 Task: Find connections with filter location Pār Naogaon with filter topic #Saleswith filter profile language English with filter current company Crescendo Global  with filter school BML Munjal University with filter industry IT System Design Services with filter service category Homeowners Insurance with filter keywords title Massage Therapy
Action: Mouse moved to (585, 121)
Screenshot: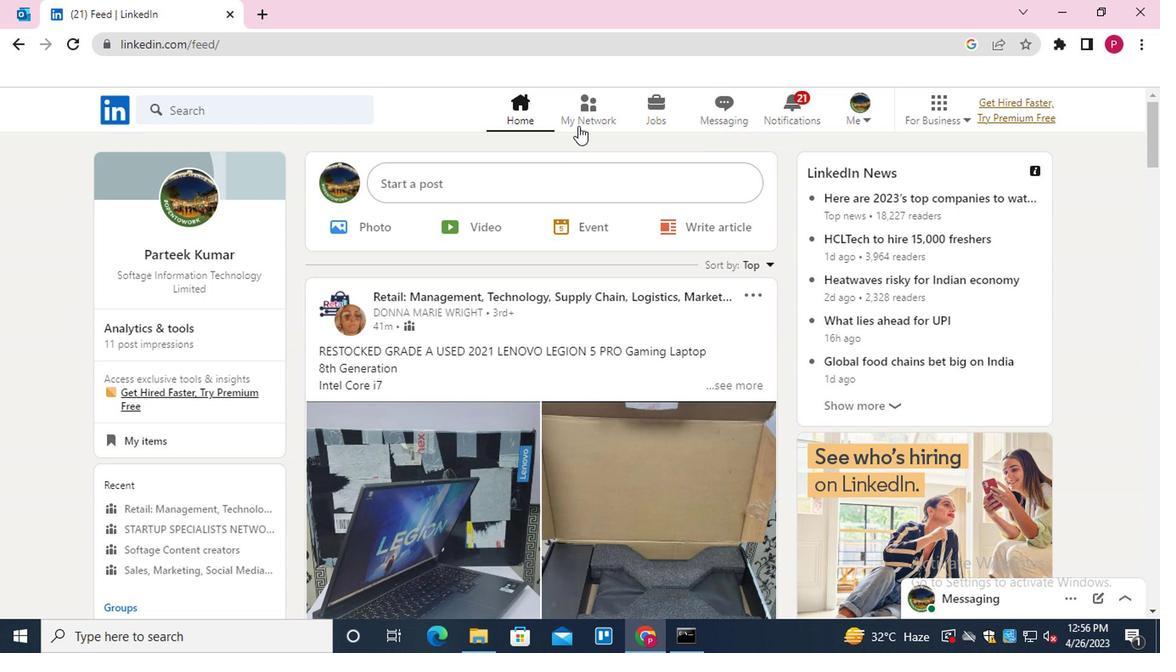 
Action: Mouse pressed left at (585, 121)
Screenshot: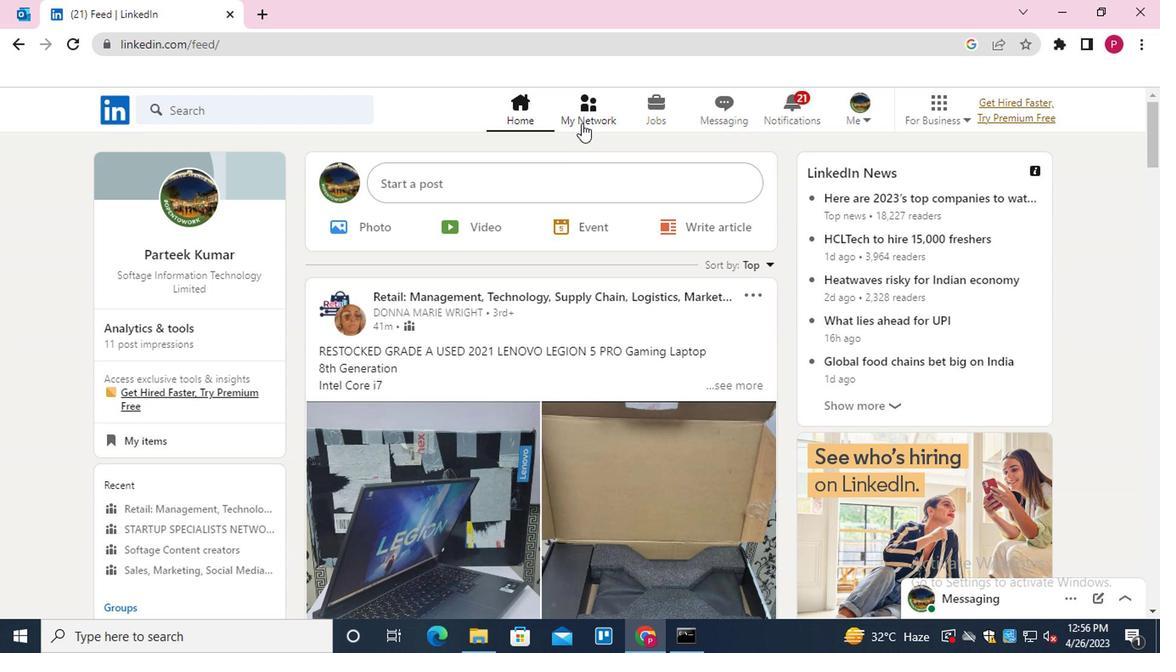
Action: Mouse moved to (236, 203)
Screenshot: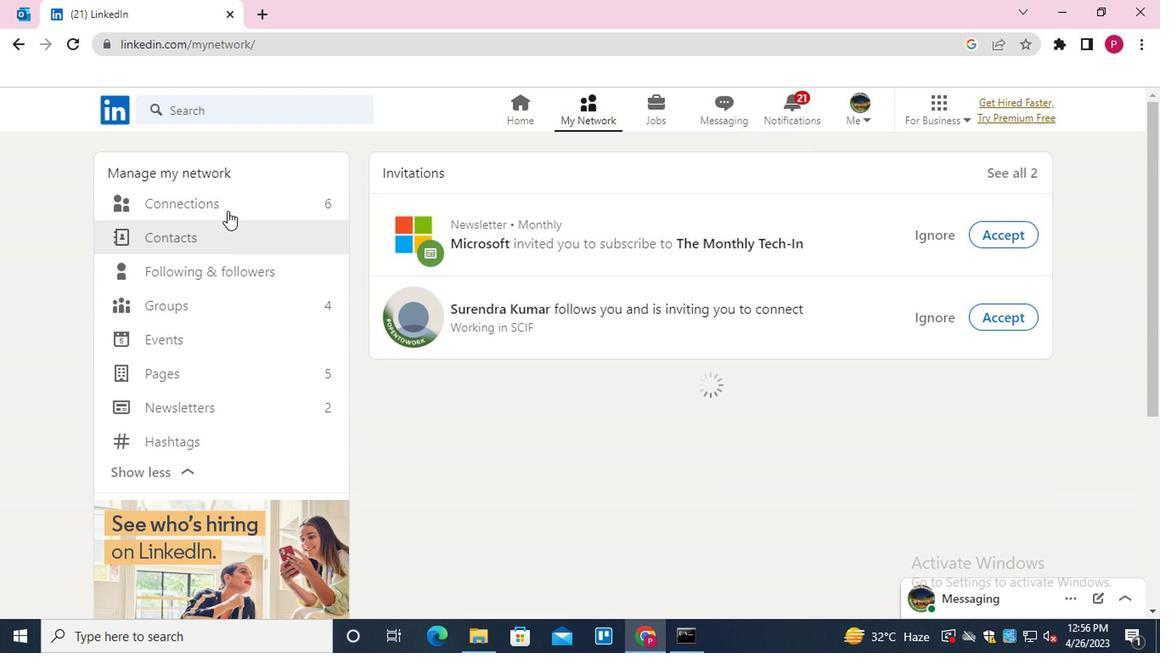 
Action: Mouse pressed left at (236, 203)
Screenshot: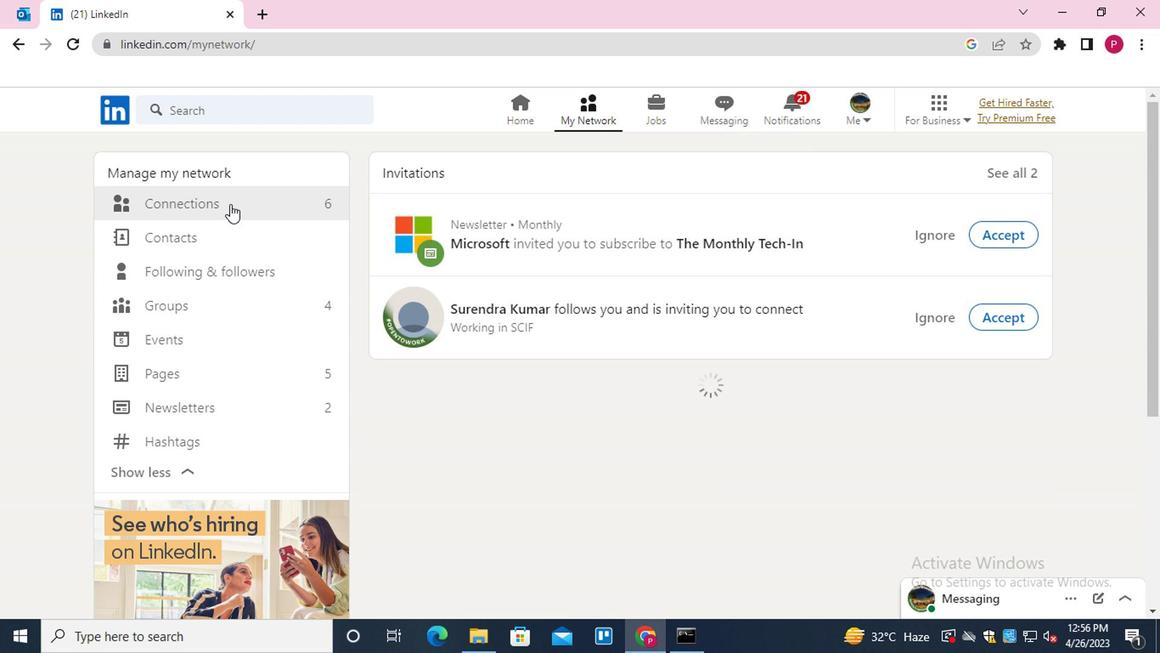 
Action: Mouse moved to (697, 207)
Screenshot: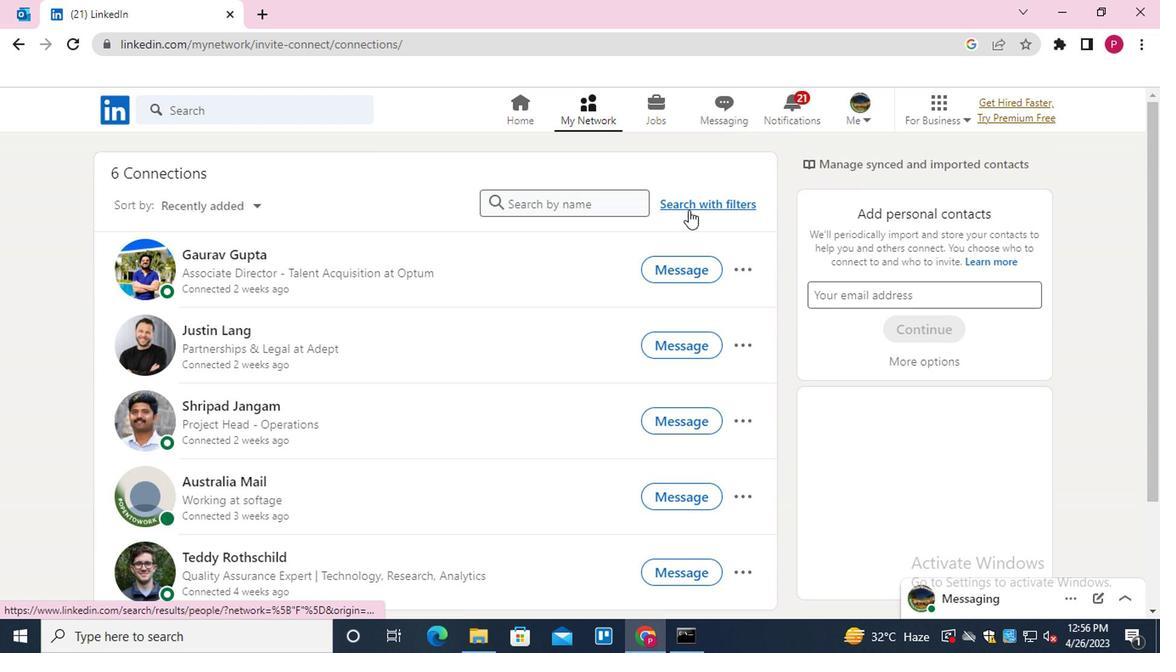 
Action: Mouse pressed left at (697, 207)
Screenshot: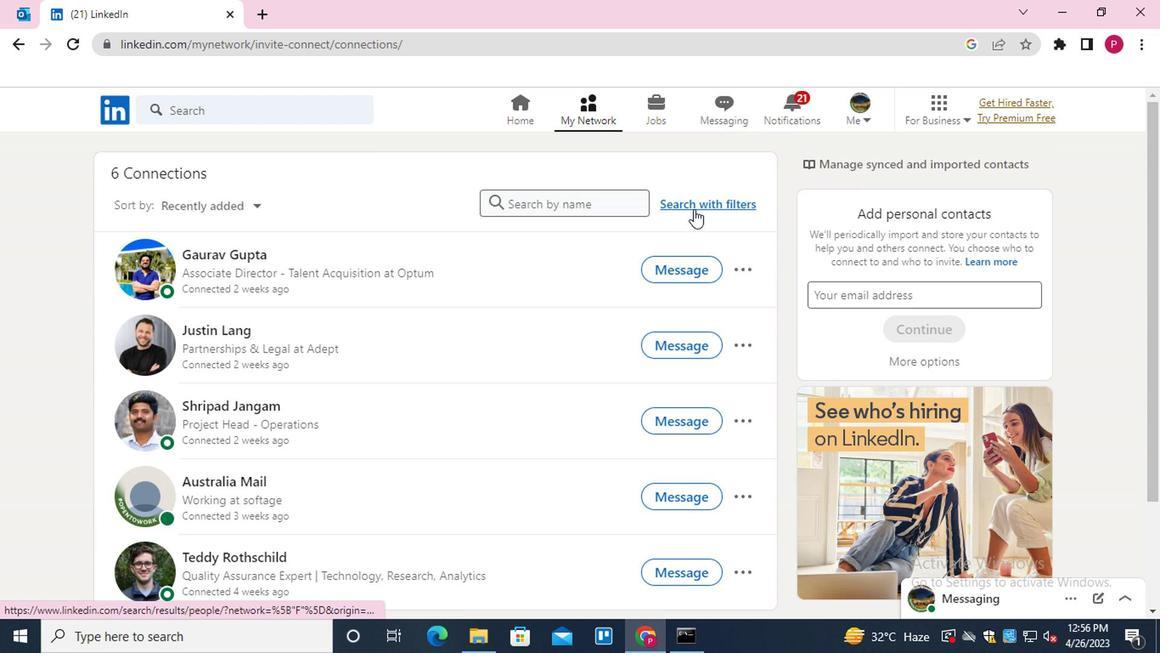 
Action: Mouse moved to (561, 162)
Screenshot: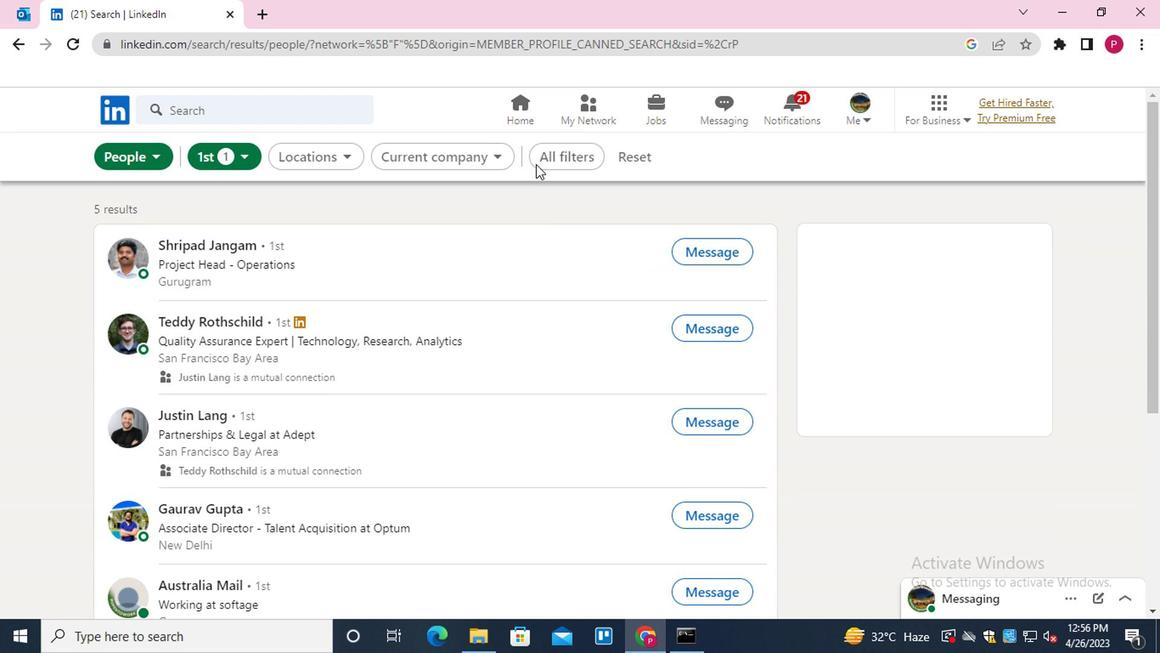 
Action: Mouse pressed left at (561, 162)
Screenshot: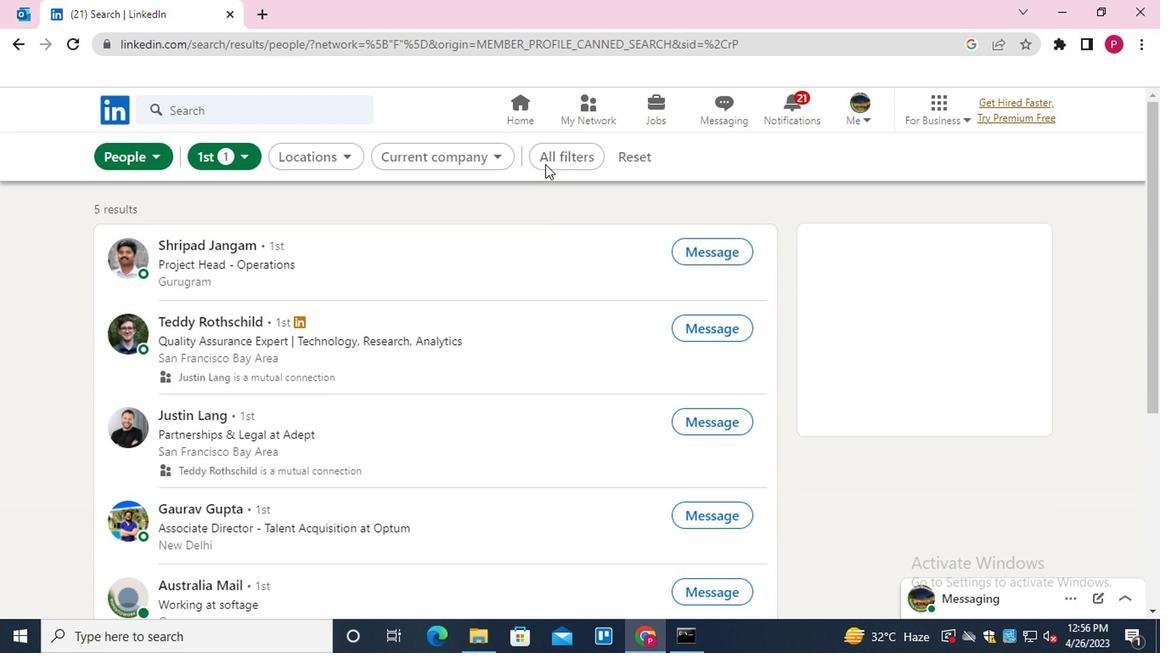 
Action: Mouse moved to (779, 327)
Screenshot: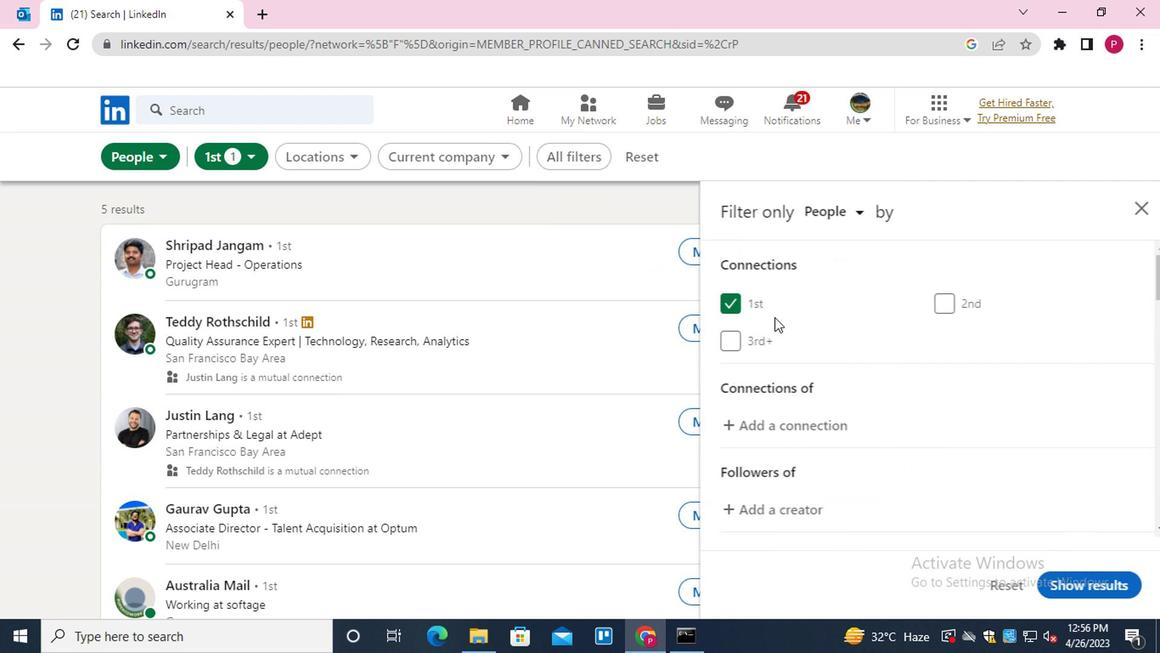 
Action: Mouse scrolled (779, 326) with delta (0, -1)
Screenshot: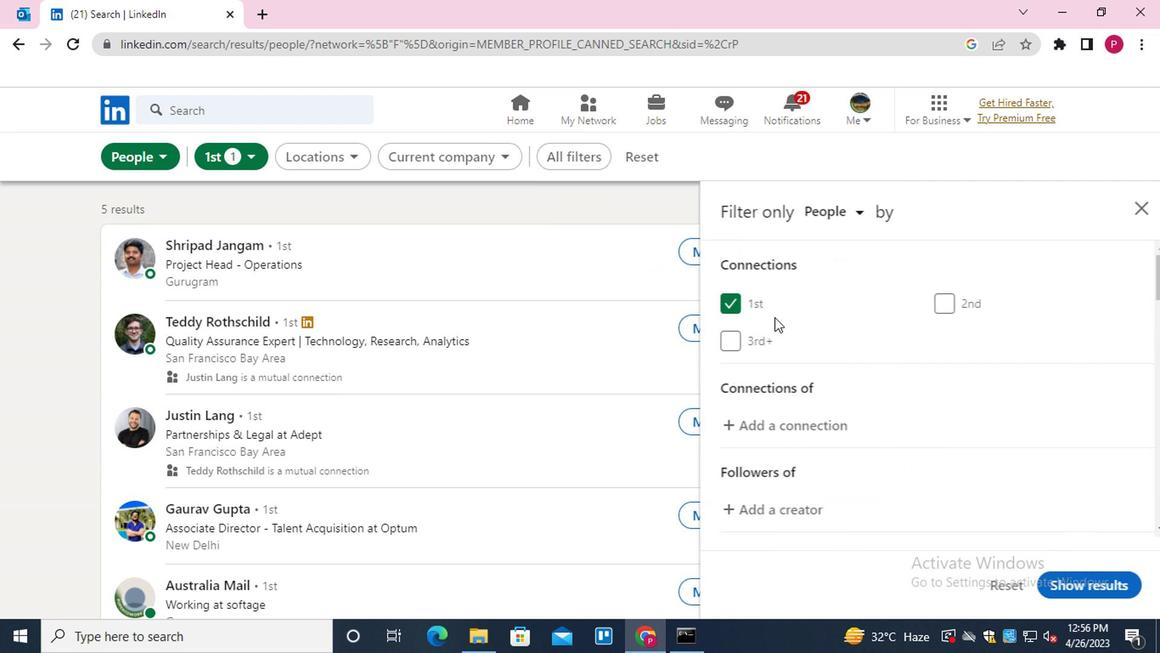 
Action: Mouse moved to (792, 341)
Screenshot: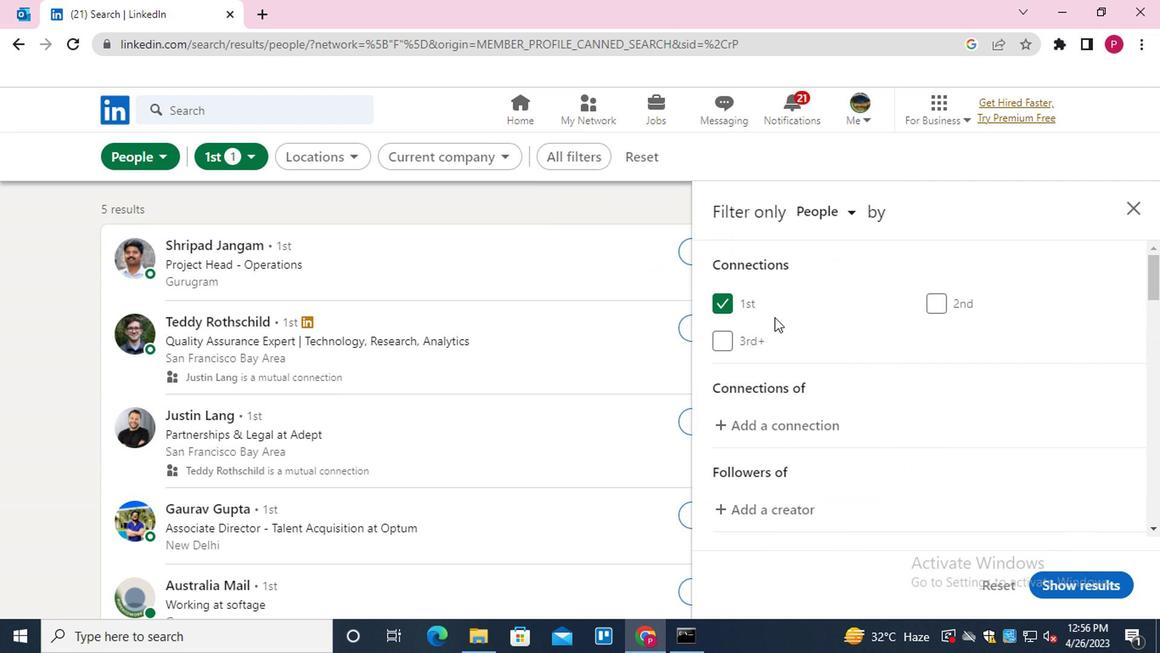 
Action: Mouse scrolled (792, 341) with delta (0, 0)
Screenshot: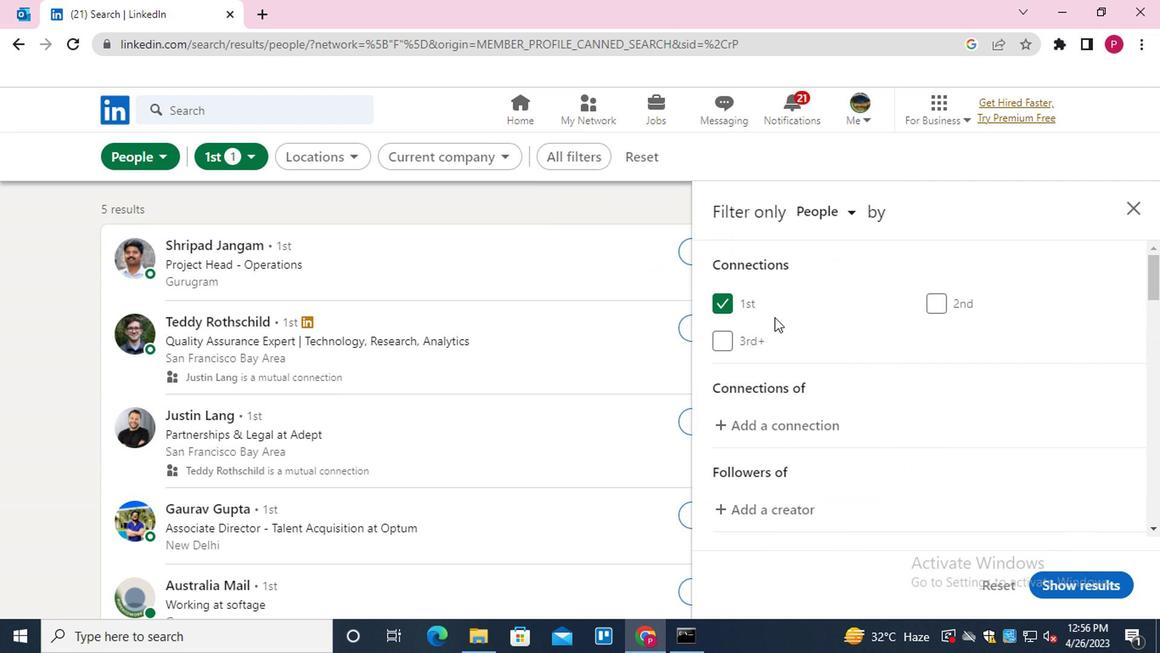 
Action: Mouse moved to (812, 351)
Screenshot: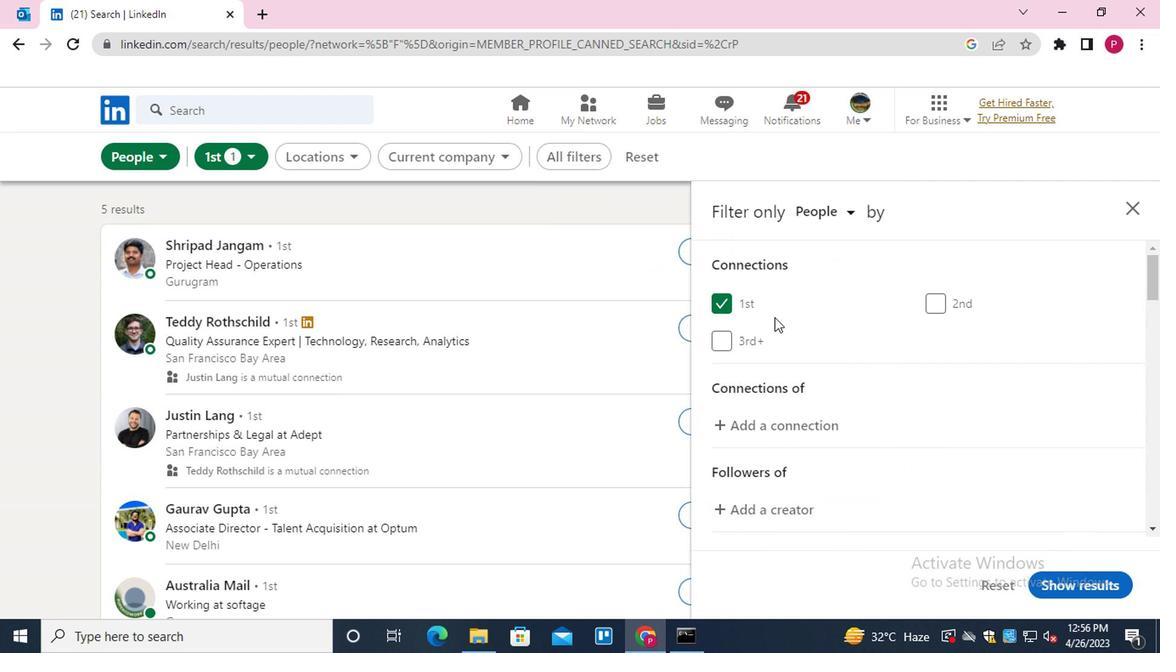 
Action: Mouse scrolled (812, 351) with delta (0, 0)
Screenshot: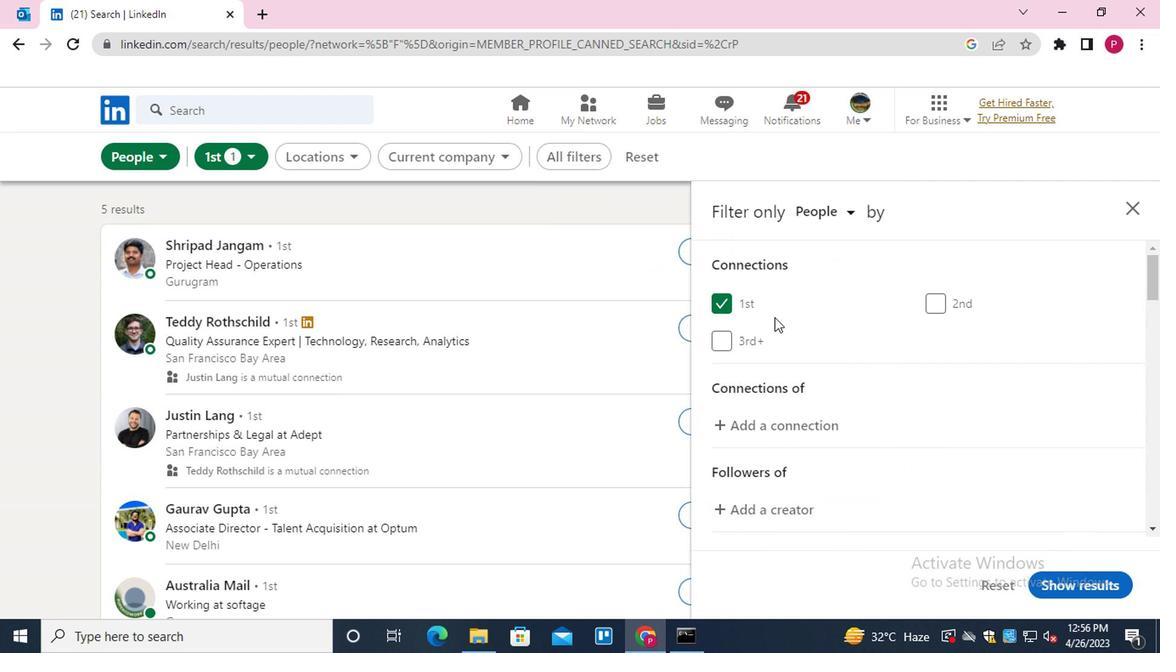
Action: Mouse moved to (1009, 408)
Screenshot: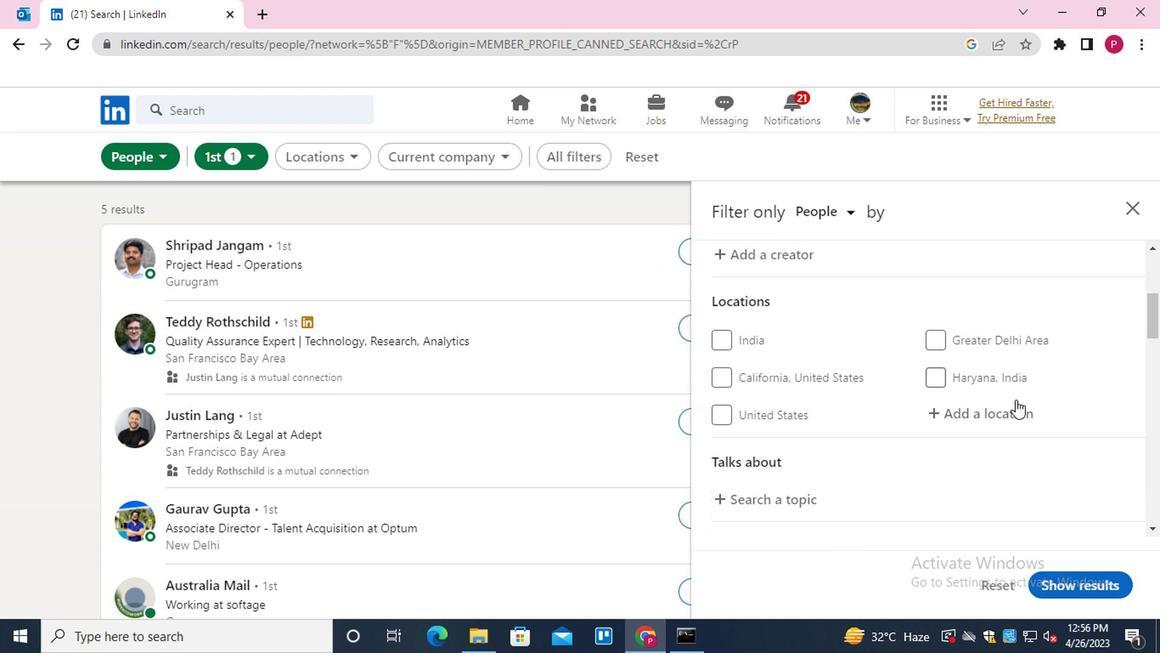 
Action: Mouse pressed left at (1009, 408)
Screenshot: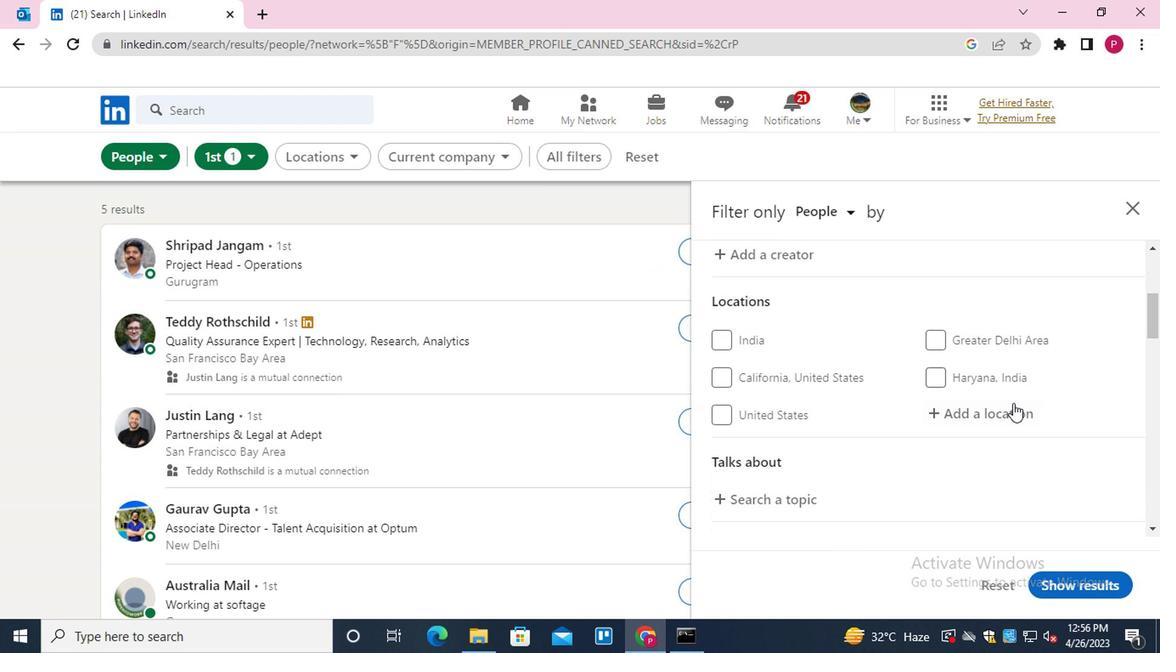 
Action: Mouse moved to (938, 363)
Screenshot: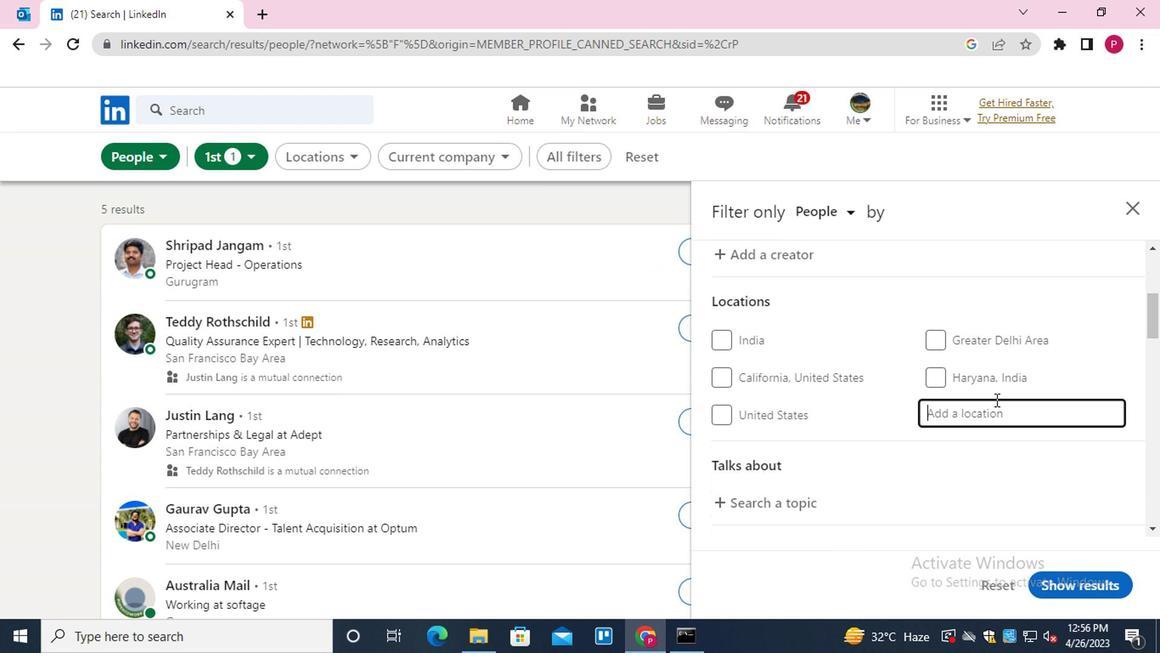 
Action: Key pressed <Key.shift>PAR<Key.space><Key.shift>NAOGAON
Screenshot: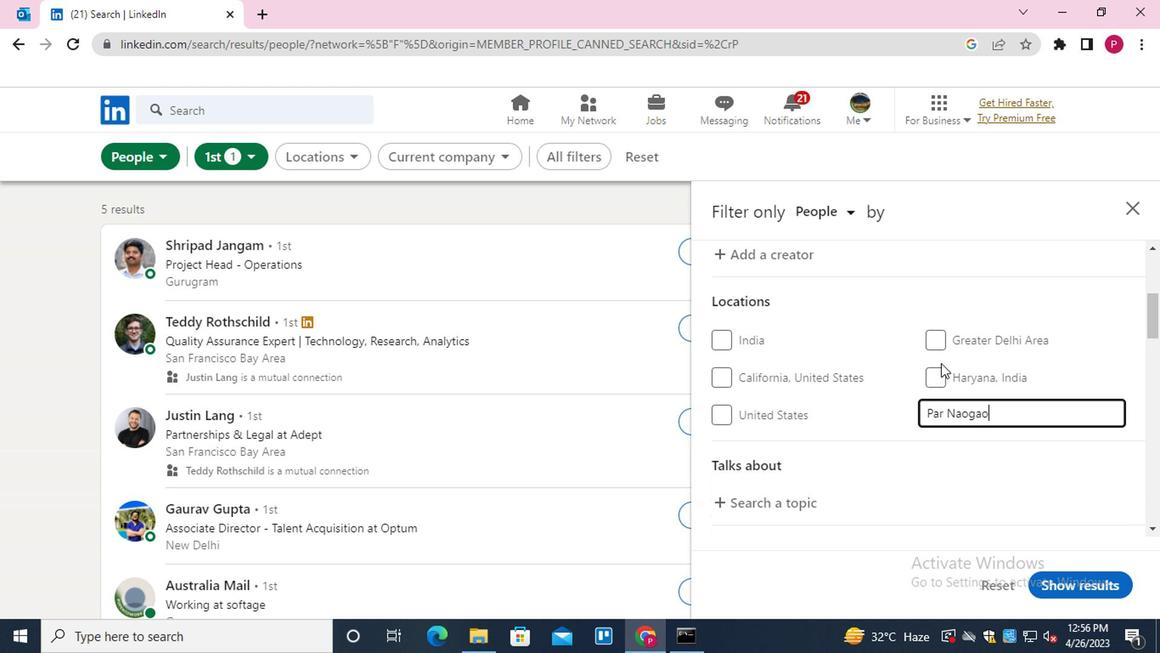 
Action: Mouse moved to (764, 499)
Screenshot: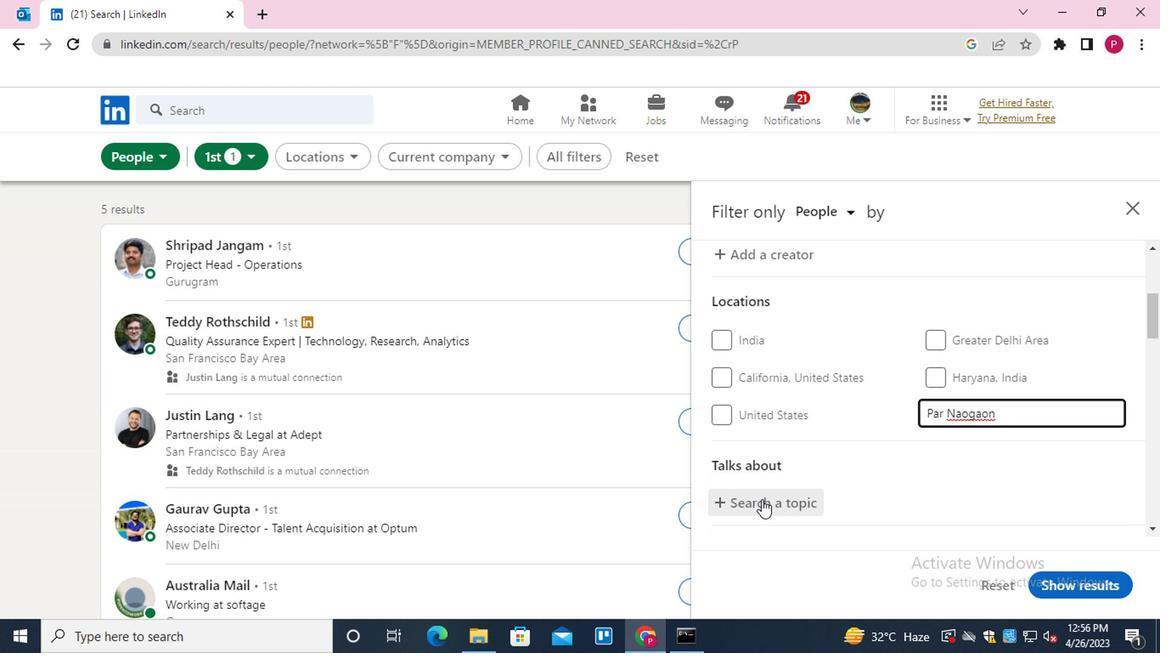 
Action: Mouse pressed left at (764, 499)
Screenshot: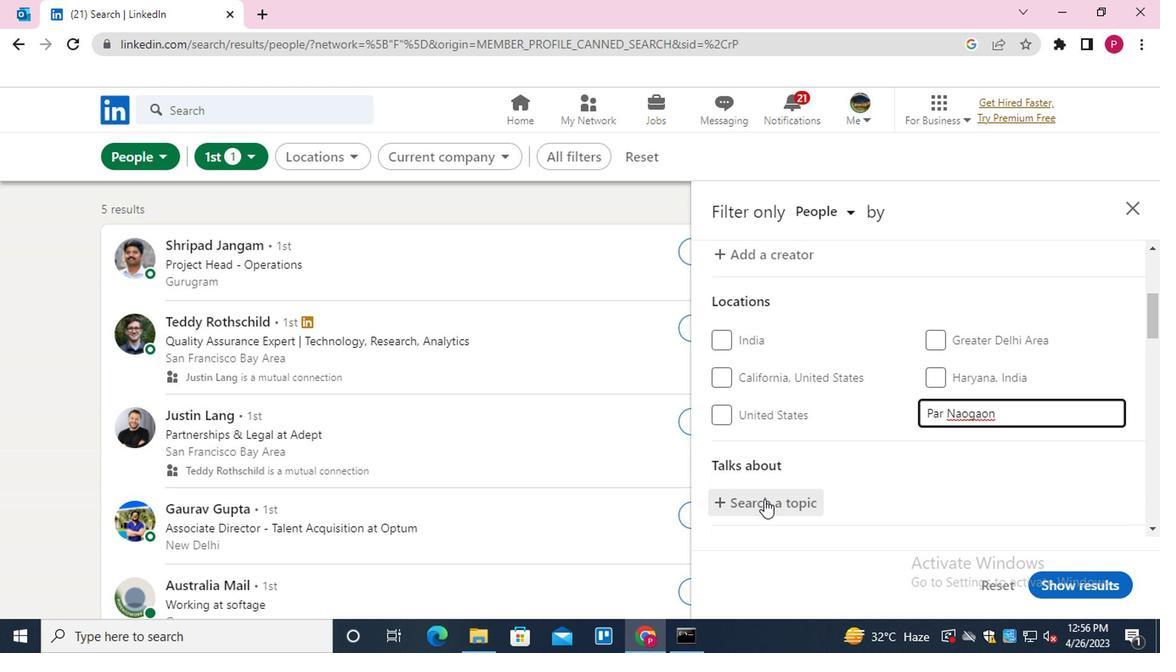 
Action: Mouse moved to (802, 446)
Screenshot: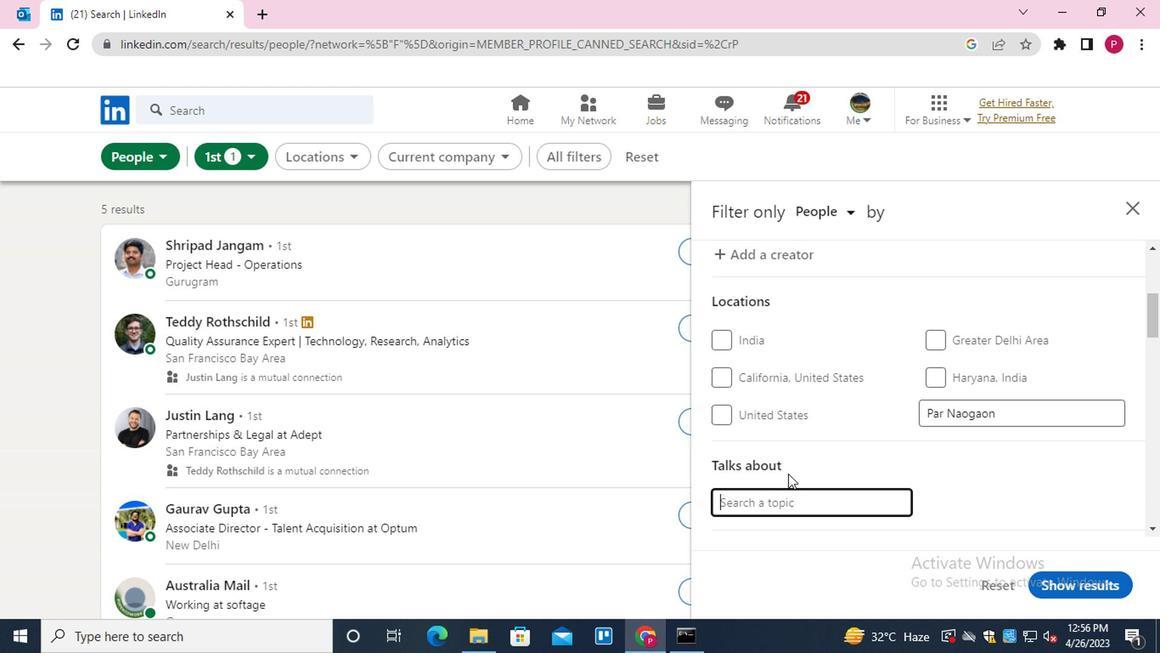 
Action: Mouse scrolled (802, 446) with delta (0, 0)
Screenshot: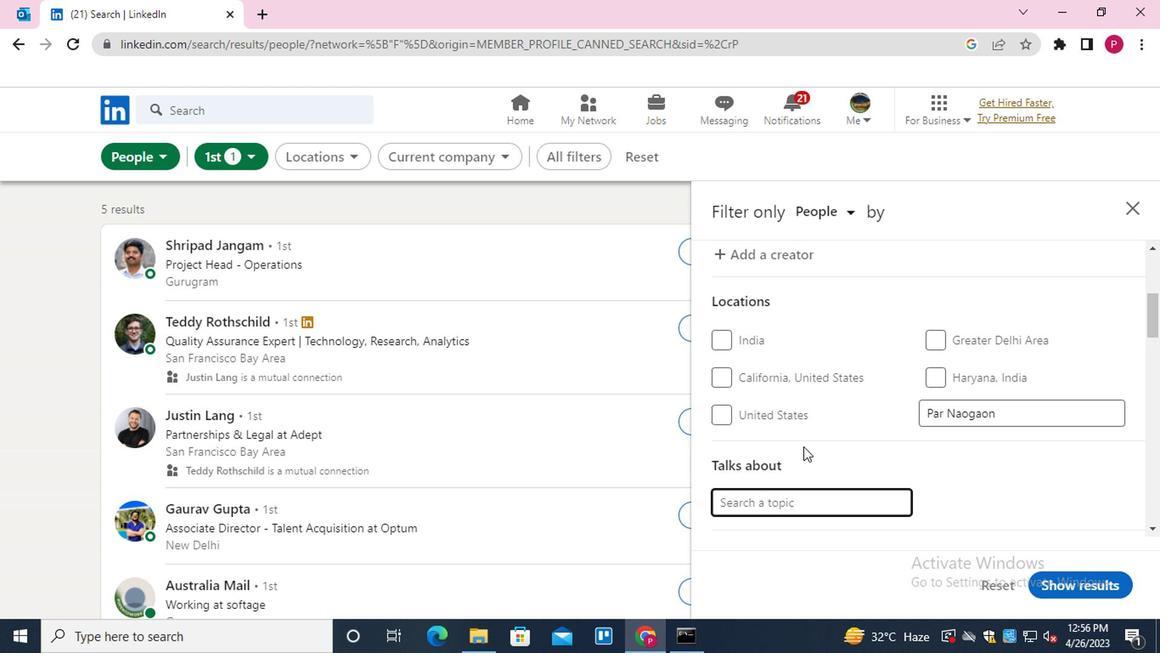 
Action: Key pressed <Key.shift>SLAES\<Key.backspace><Key.backspace><Key.backspace><Key.backspace>ALE<Key.backspace><Key.backspace><Key.backspace><Key.backspace>ALES<Key.down><Key.enter>
Screenshot: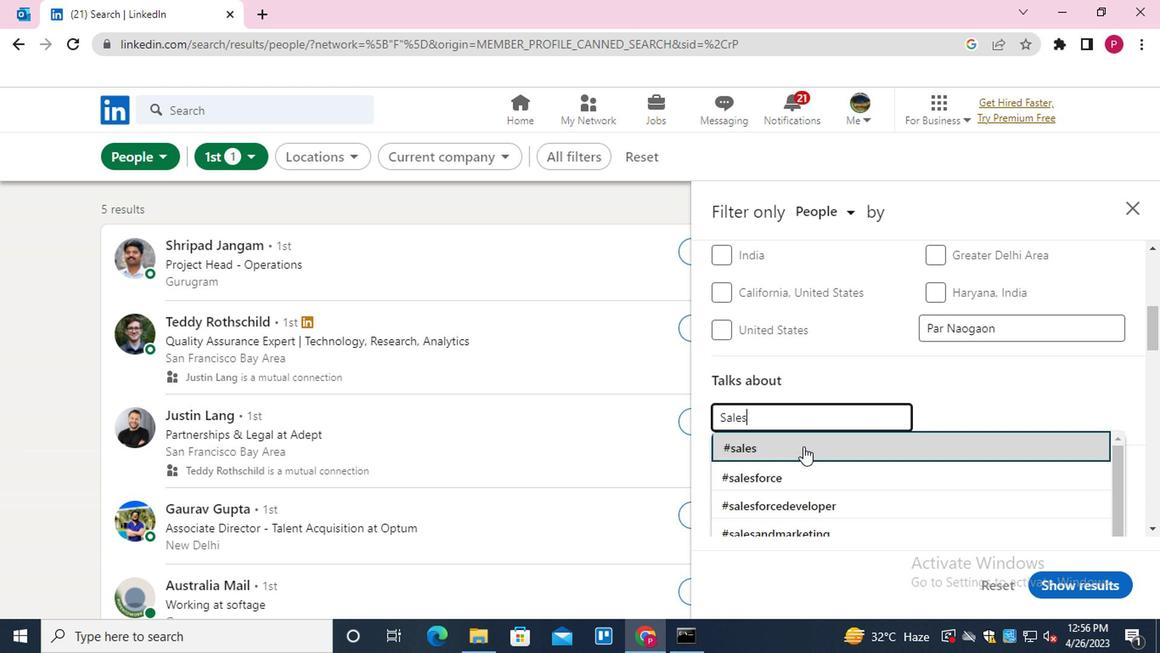 
Action: Mouse scrolled (802, 446) with delta (0, 0)
Screenshot: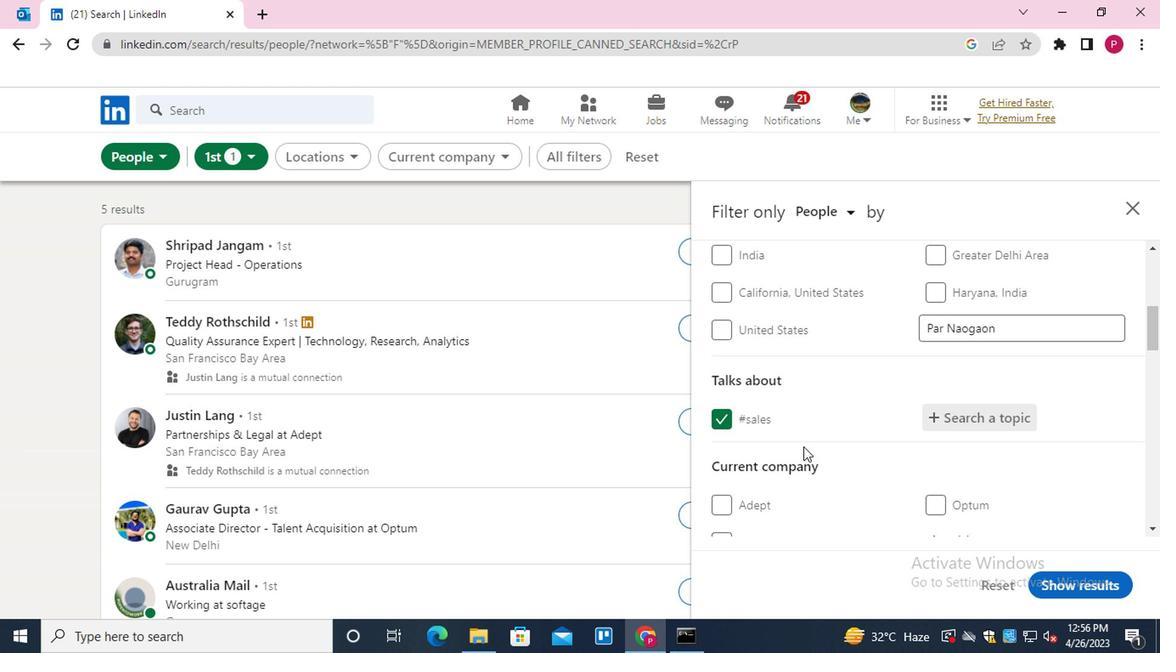 
Action: Mouse scrolled (802, 446) with delta (0, 0)
Screenshot: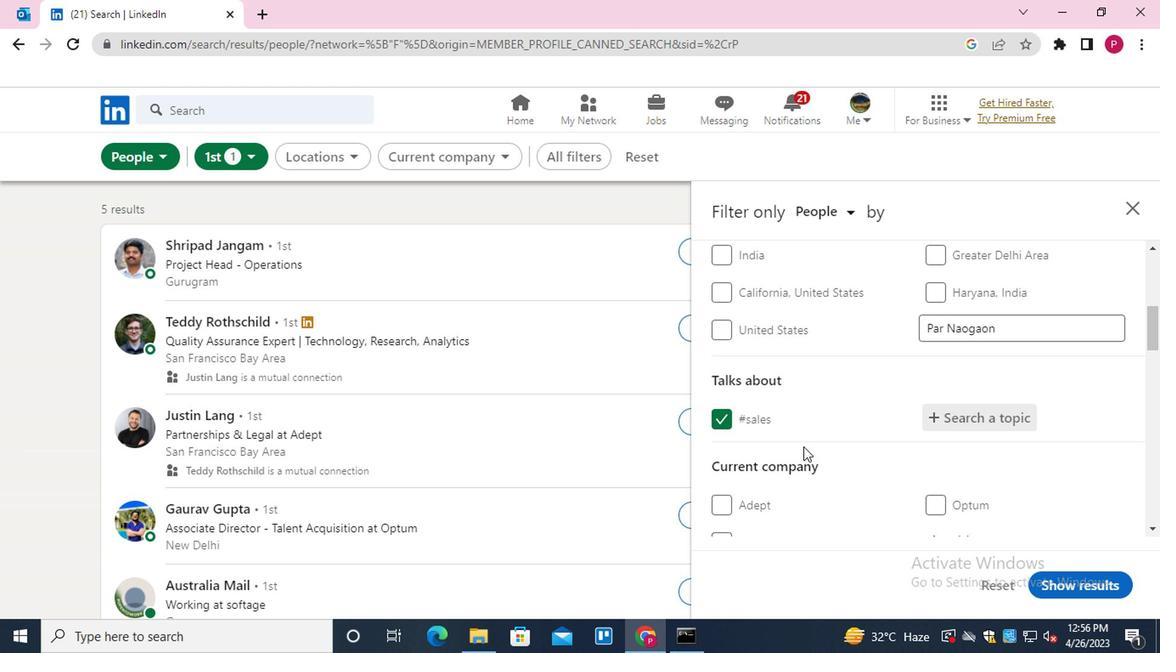 
Action: Mouse scrolled (802, 446) with delta (0, 0)
Screenshot: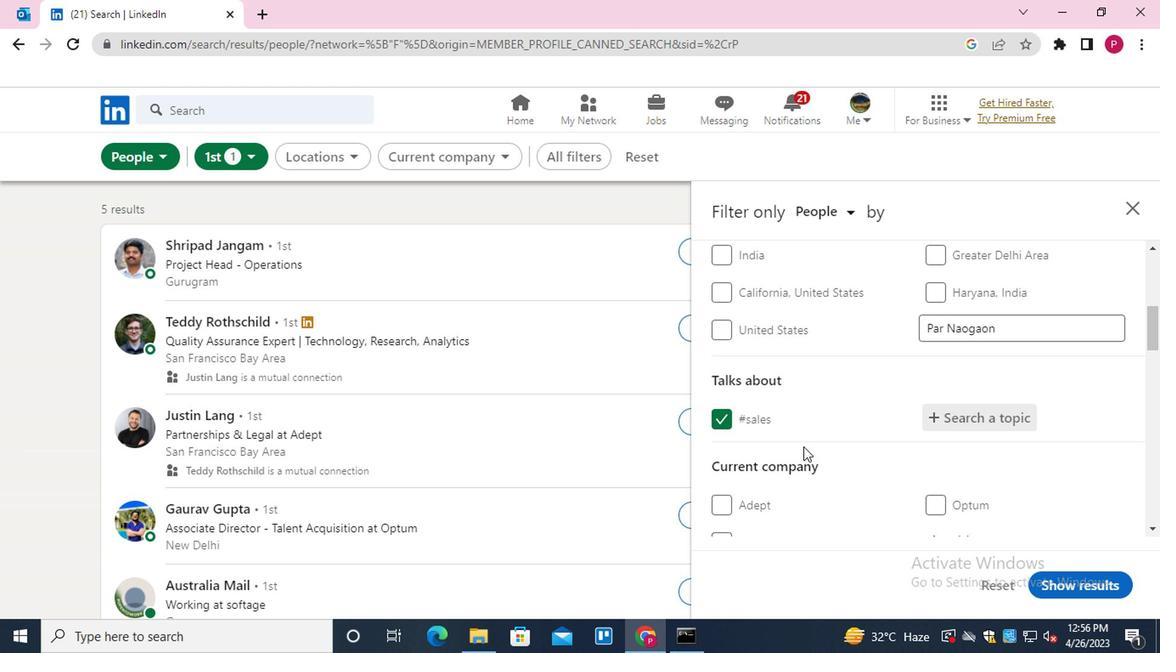 
Action: Mouse moved to (1014, 273)
Screenshot: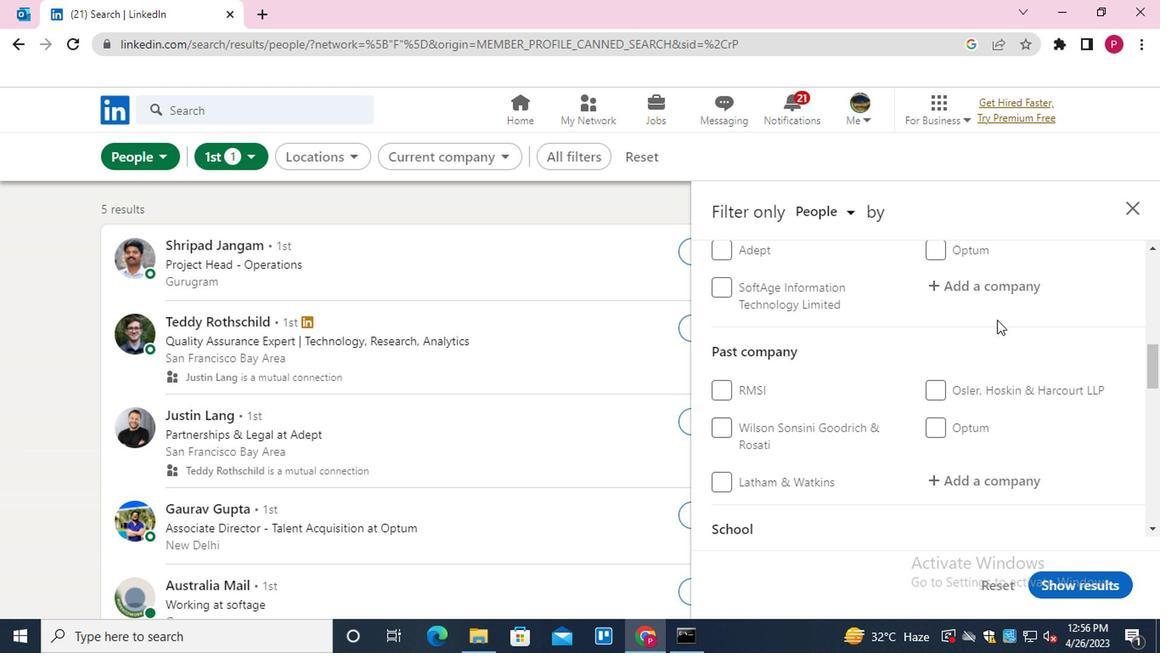 
Action: Mouse pressed left at (1014, 273)
Screenshot: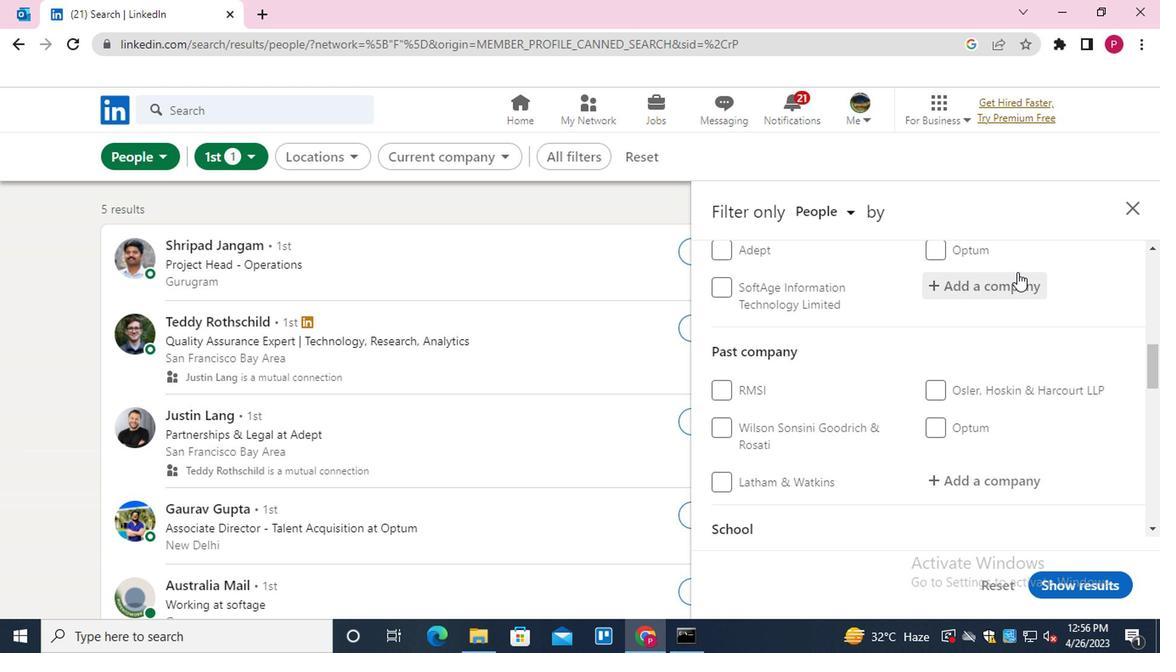 
Action: Mouse moved to (1012, 273)
Screenshot: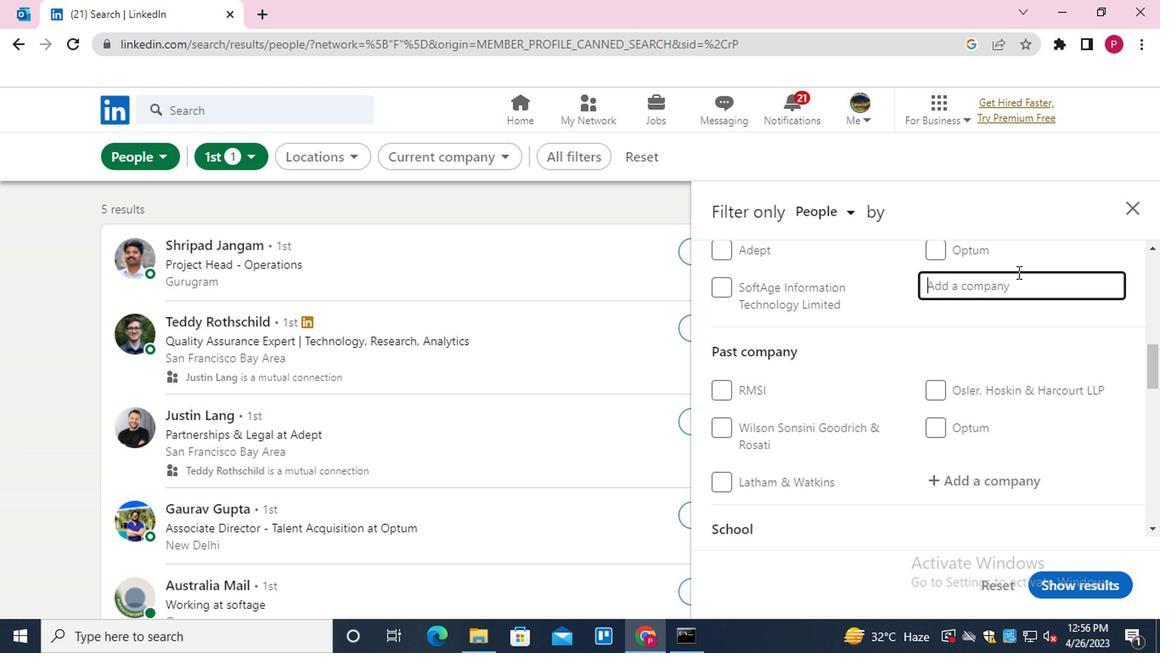 
Action: Key pressed <Key.shift>CRESCE<Key.down><Key.enter>
Screenshot: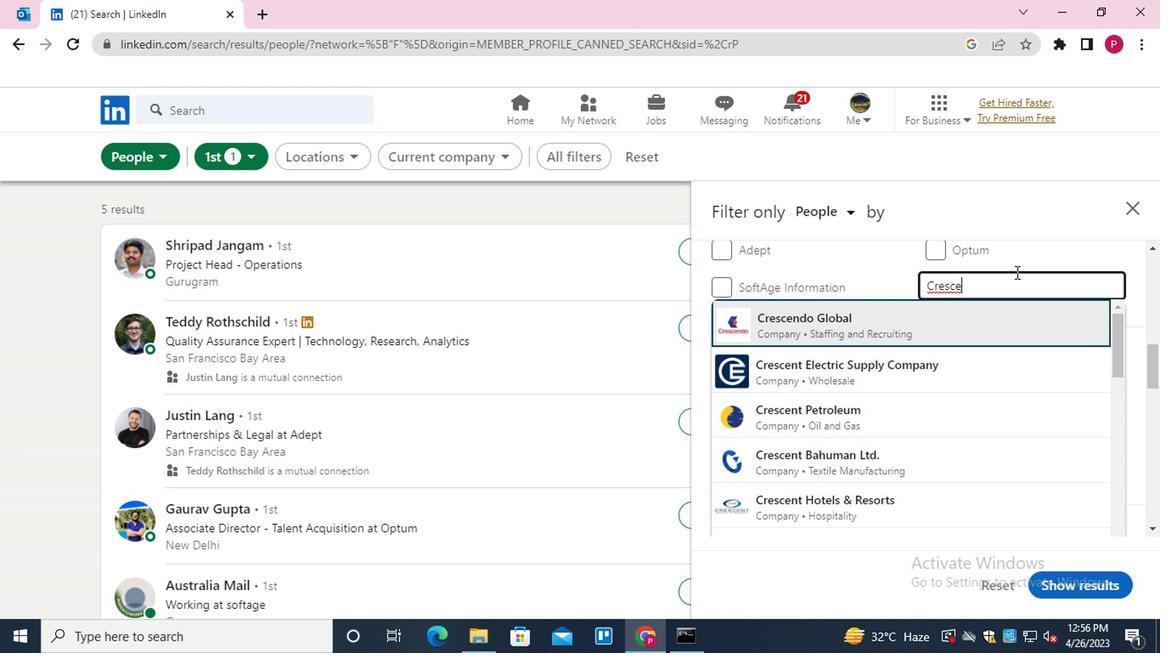 
Action: Mouse moved to (941, 292)
Screenshot: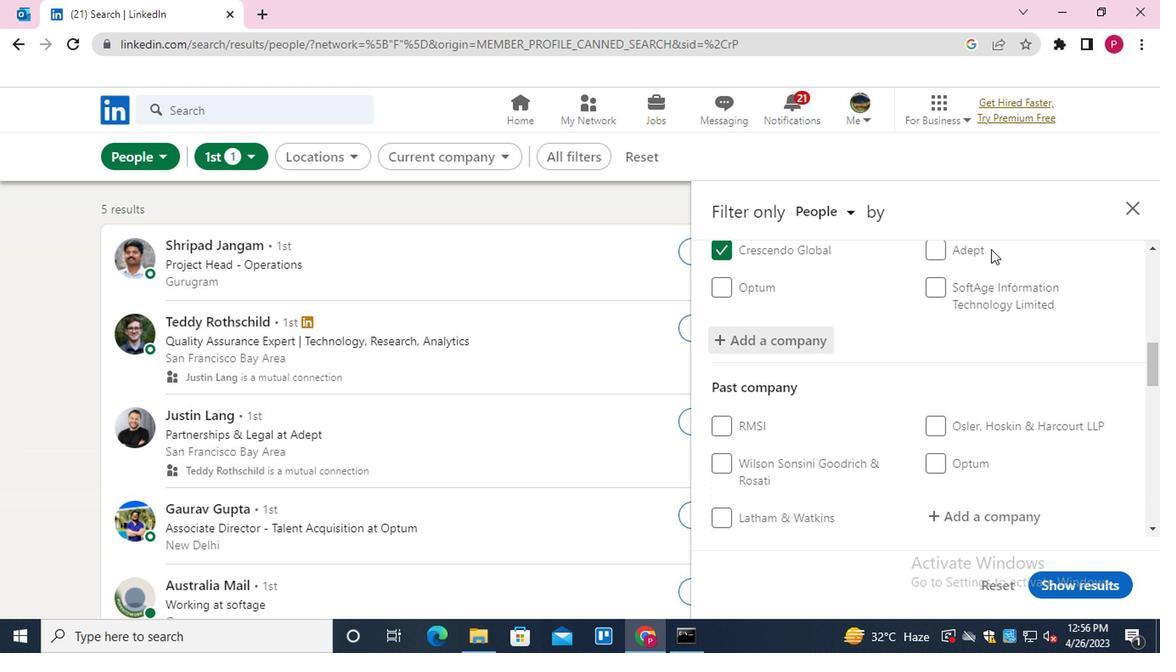 
Action: Mouse scrolled (941, 290) with delta (0, -1)
Screenshot: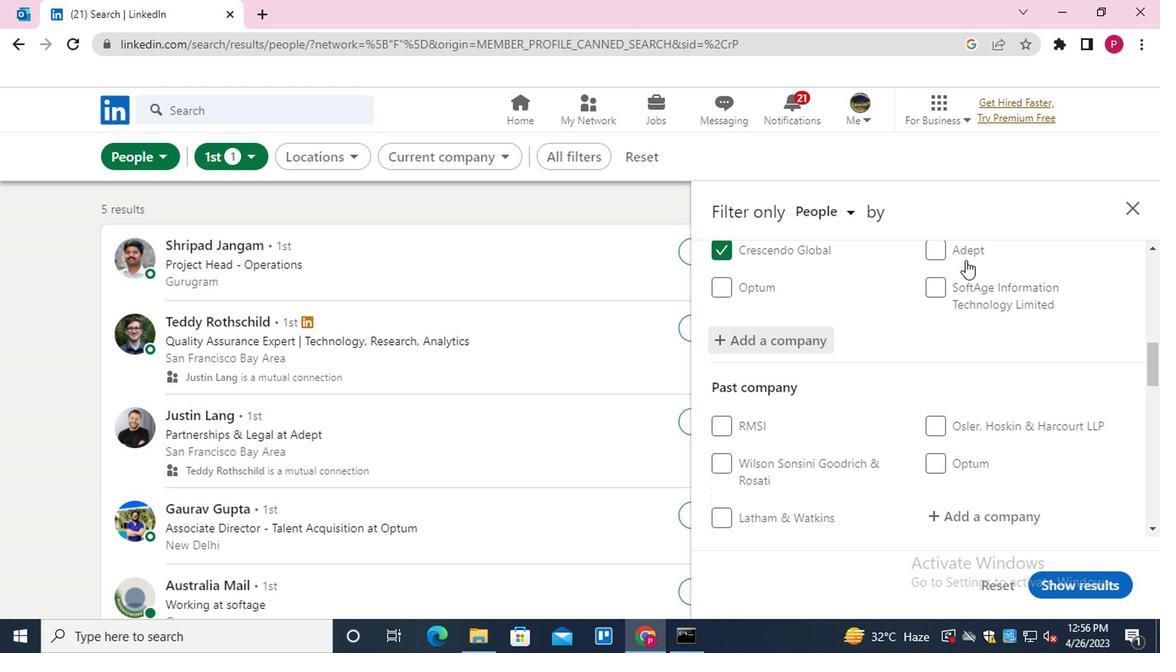 
Action: Mouse moved to (940, 298)
Screenshot: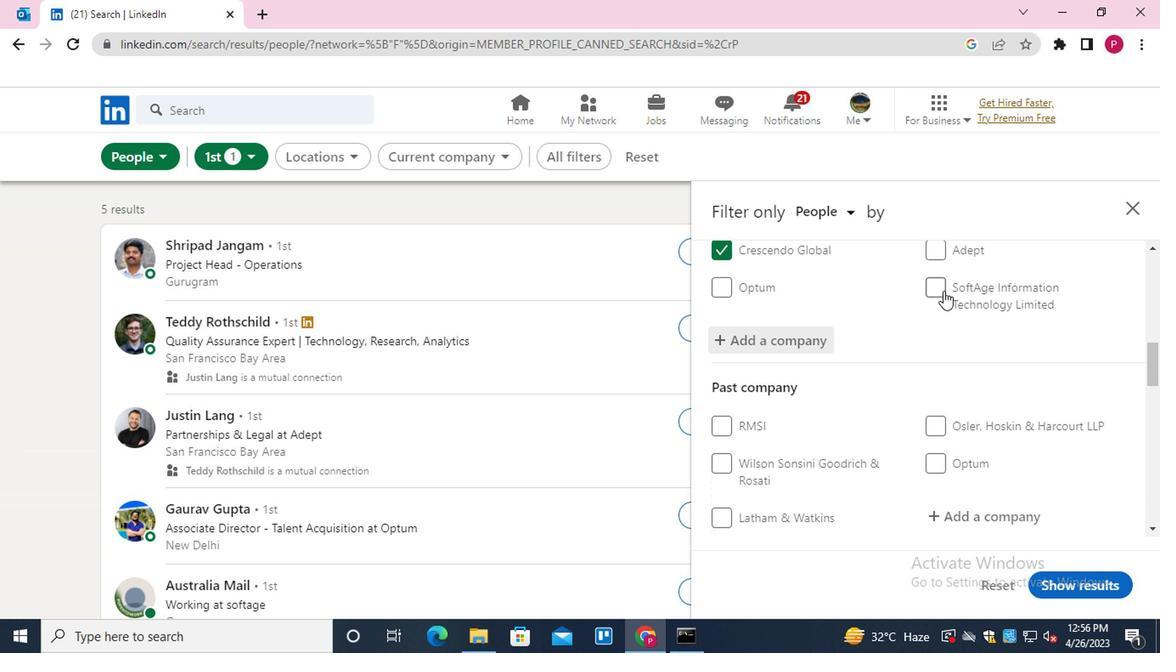 
Action: Mouse scrolled (940, 296) with delta (0, -1)
Screenshot: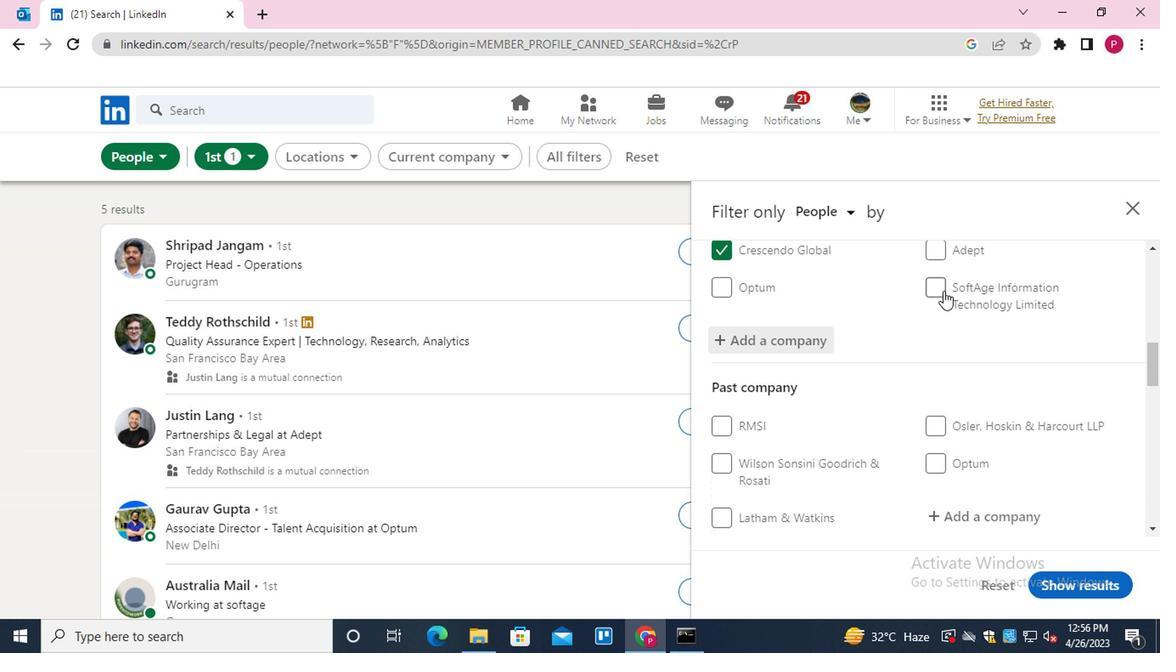 
Action: Mouse moved to (936, 309)
Screenshot: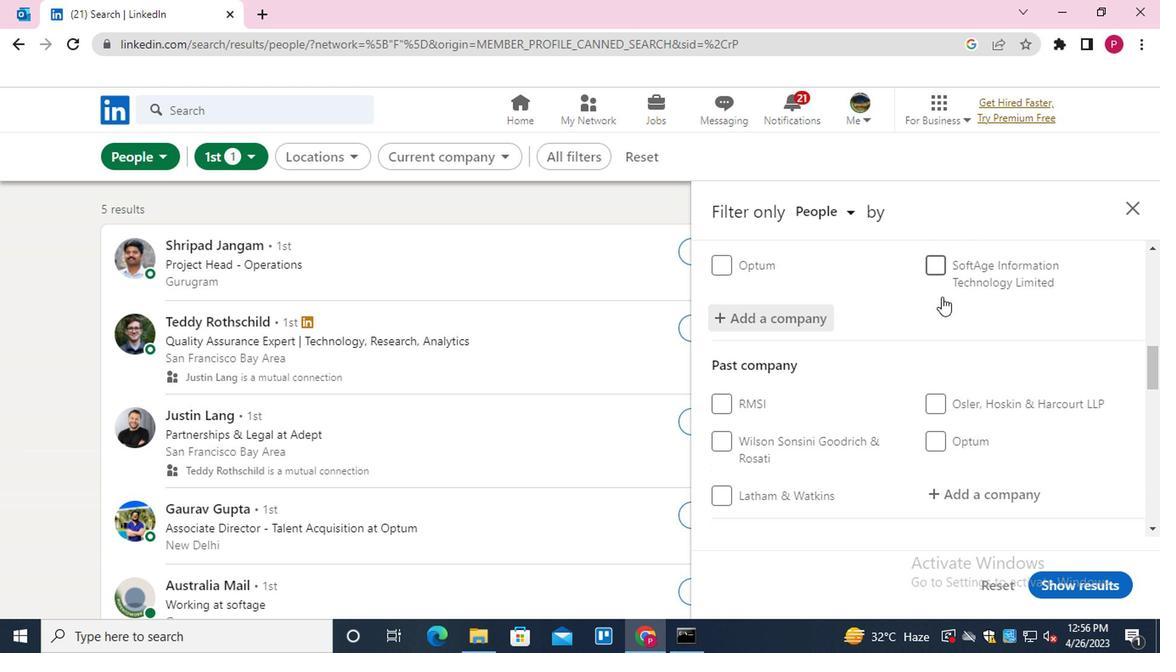 
Action: Mouse scrolled (936, 308) with delta (0, 0)
Screenshot: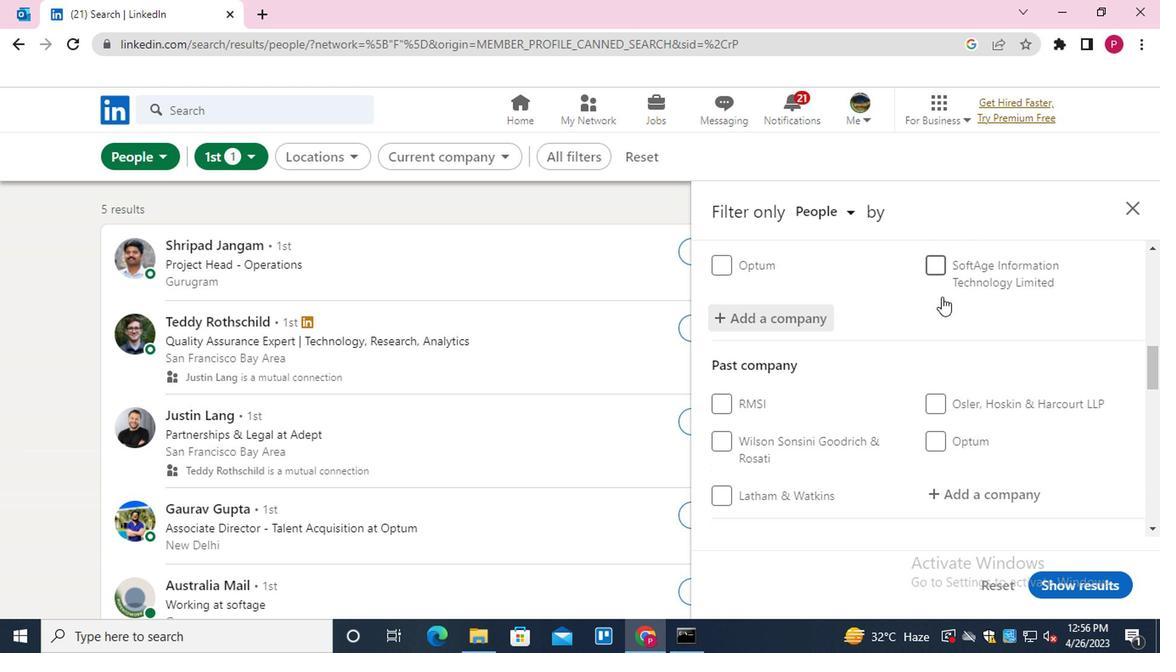 
Action: Mouse moved to (927, 323)
Screenshot: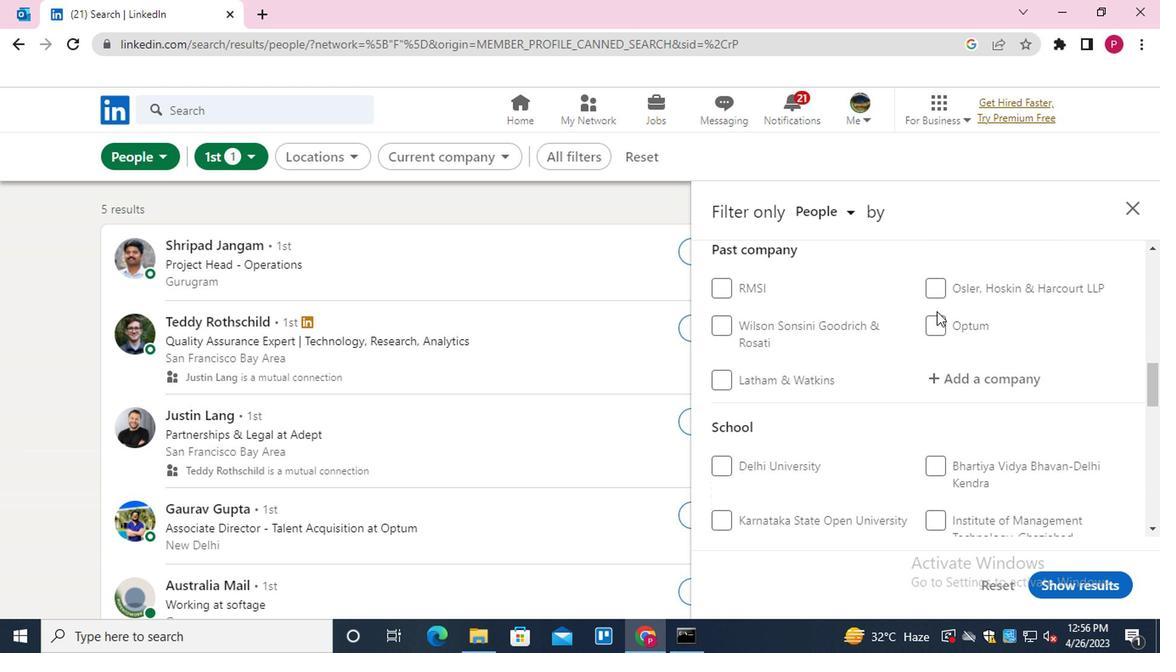 
Action: Mouse scrolled (927, 322) with delta (0, -1)
Screenshot: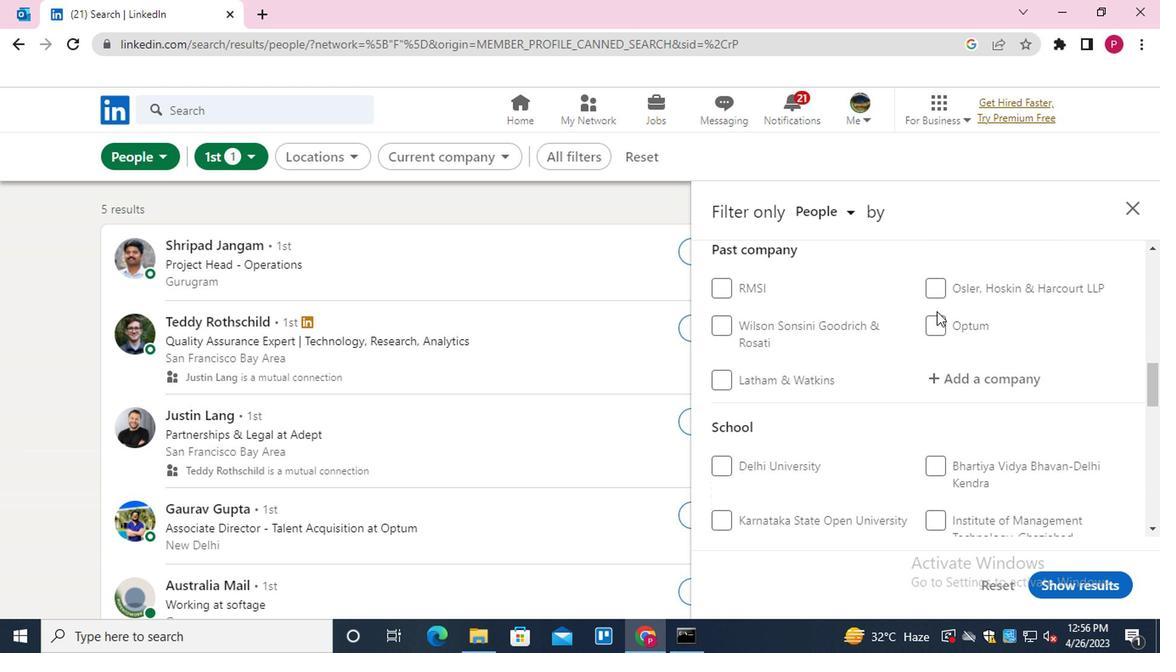 
Action: Mouse moved to (945, 370)
Screenshot: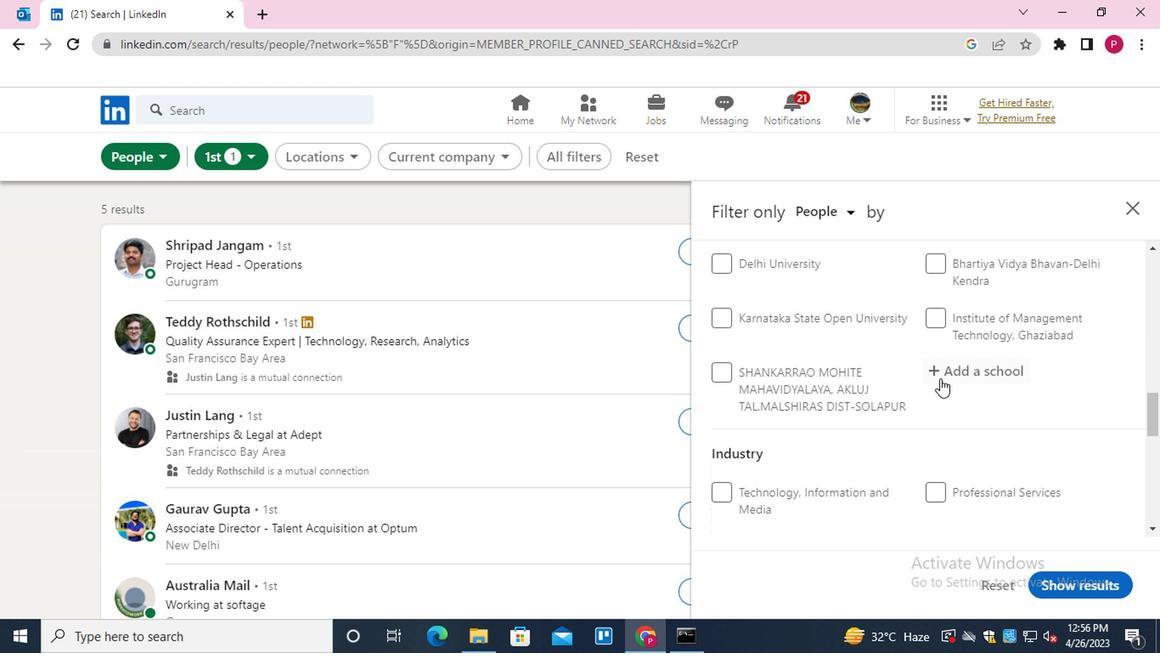 
Action: Mouse pressed left at (945, 370)
Screenshot: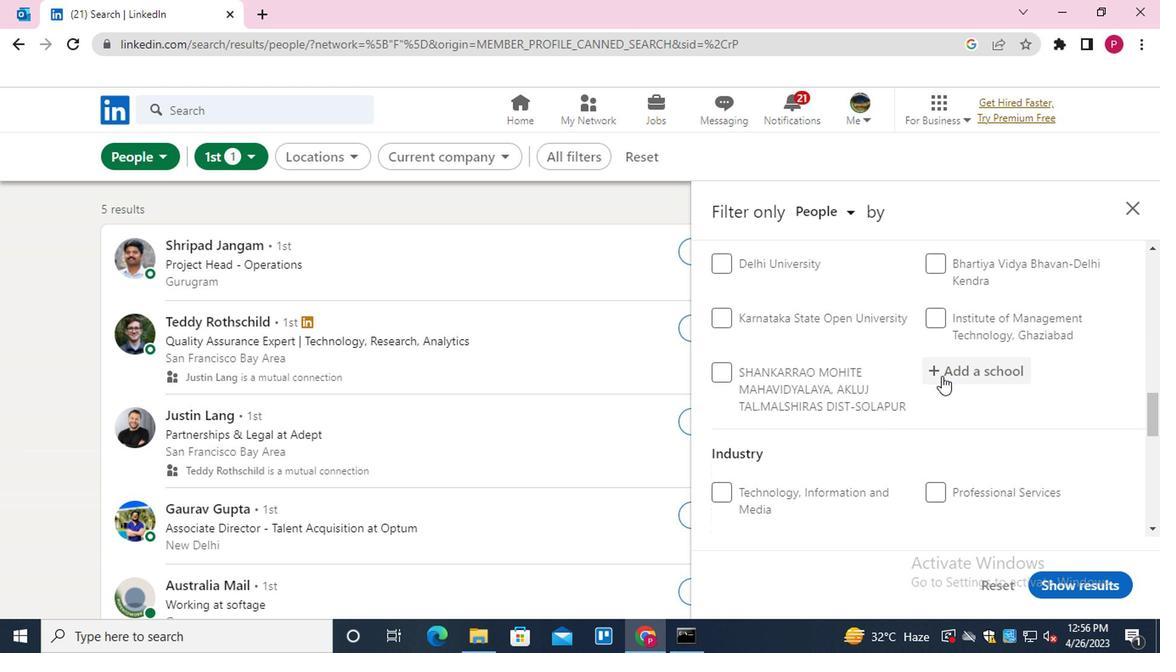 
Action: Mouse moved to (945, 370)
Screenshot: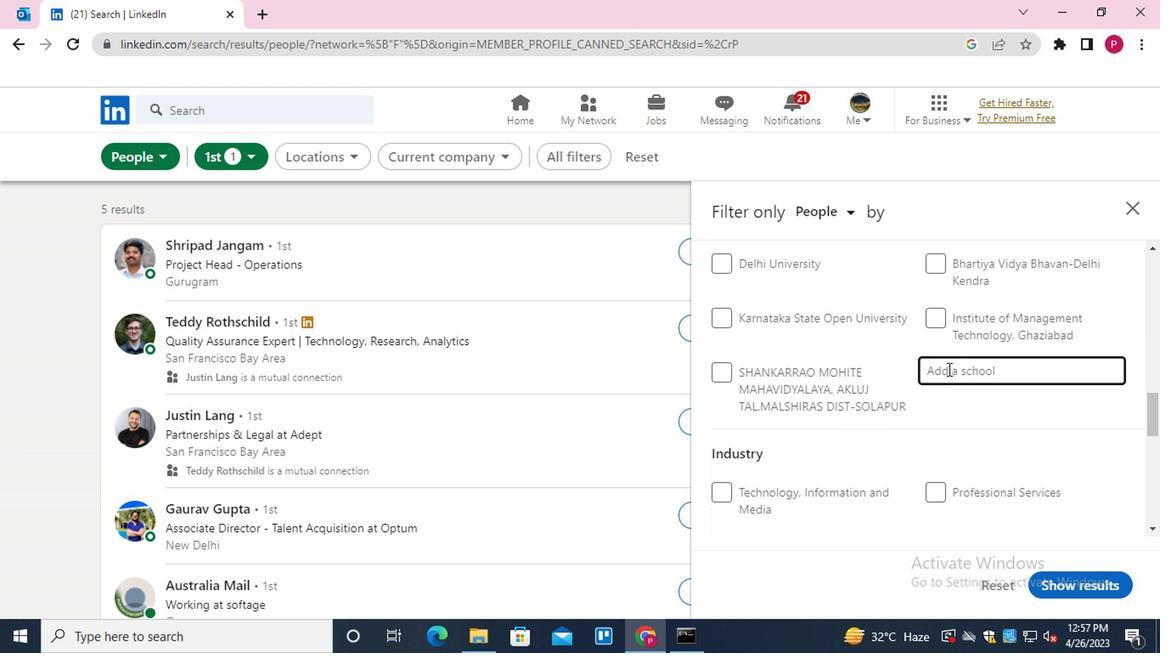 
Action: Key pressed <Key.shift><Key.shift><Key.shift><Key.shift><Key.shift><Key.shift><Key.shift><Key.shift><Key.shift><Key.shift><Key.shift><Key.shift><Key.shift><Key.shift><Key.shift><Key.shift><Key.shift><Key.shift><Key.shift><Key.shift><Key.shift><Key.shift><Key.shift><Key.shift><Key.shift><Key.shift><Key.shift><Key.shift><Key.shift><Key.shift>BML<Key.down><Key.enter>
Screenshot: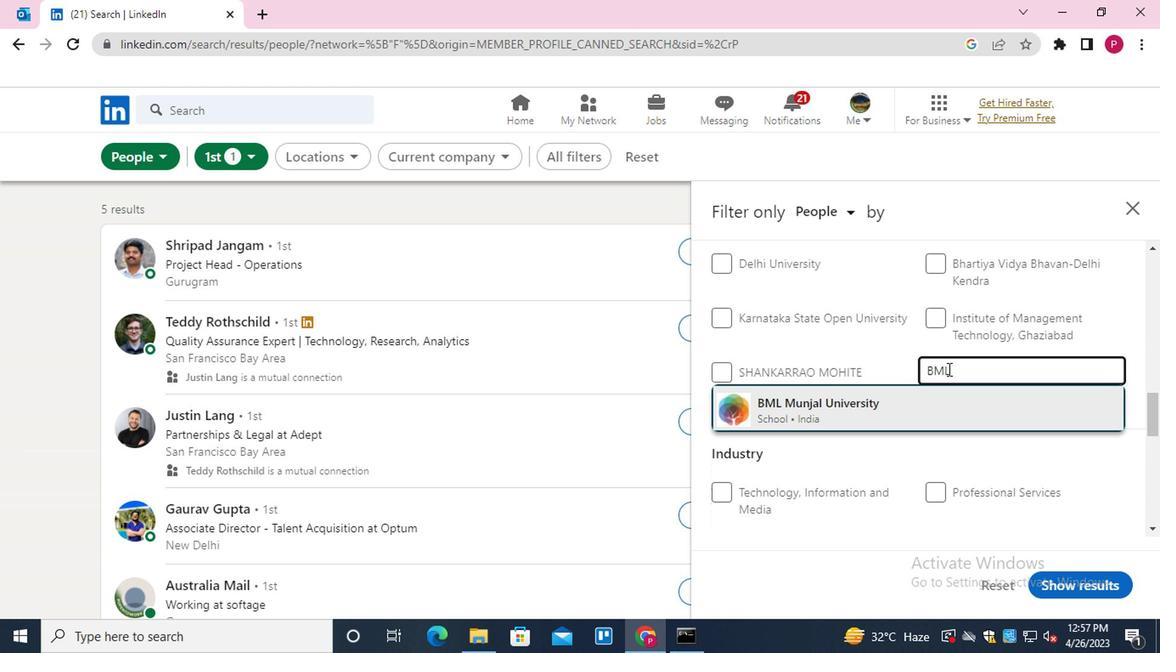 
Action: Mouse moved to (917, 365)
Screenshot: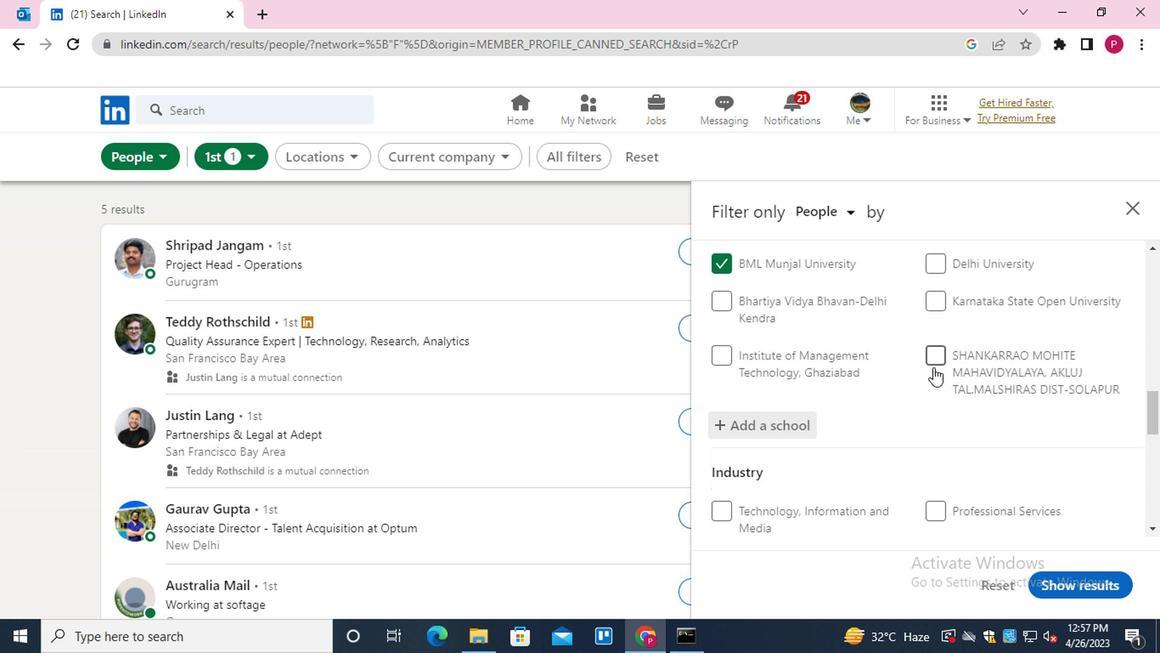 
Action: Mouse scrolled (917, 364) with delta (0, -1)
Screenshot: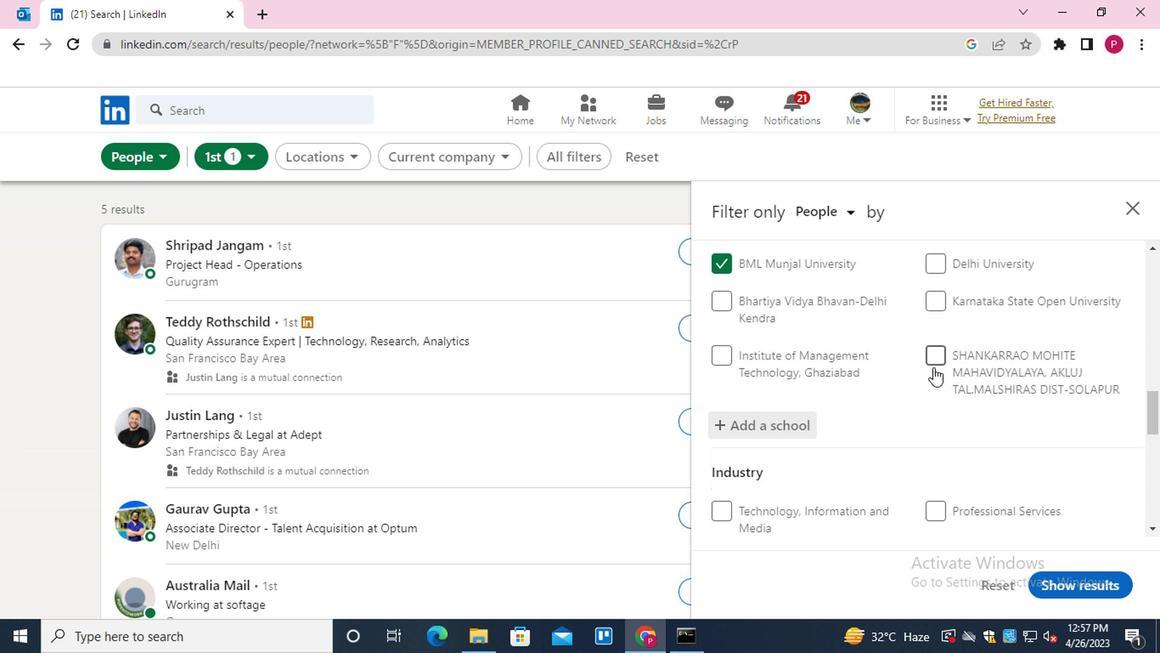 
Action: Mouse moved to (916, 368)
Screenshot: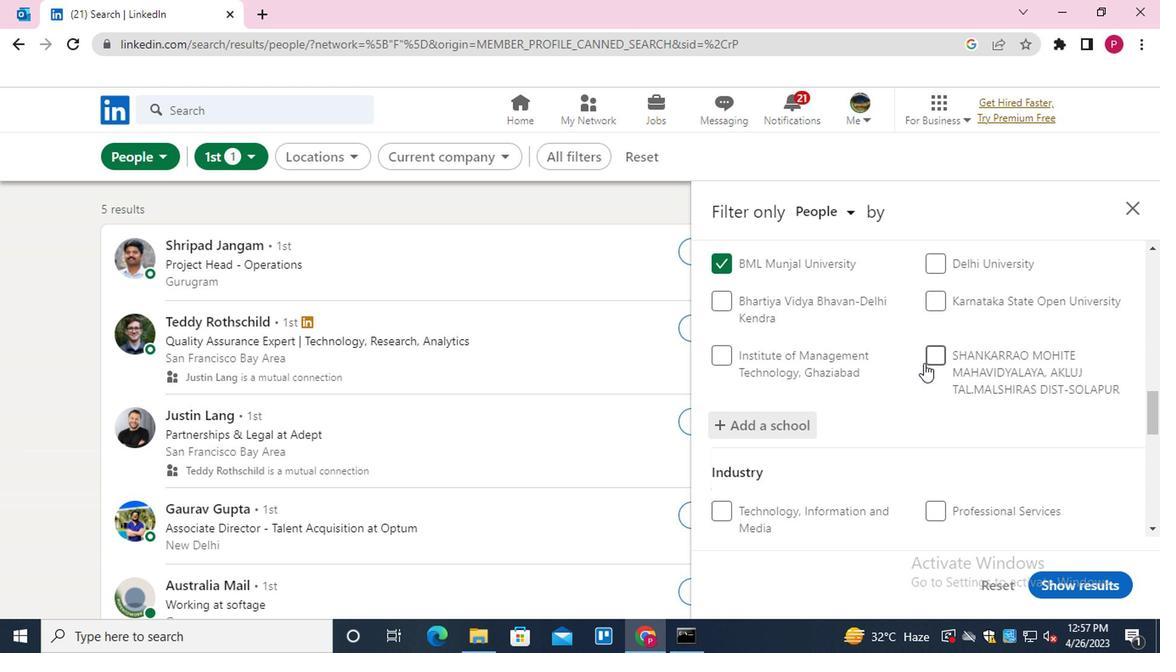
Action: Mouse scrolled (916, 367) with delta (0, -1)
Screenshot: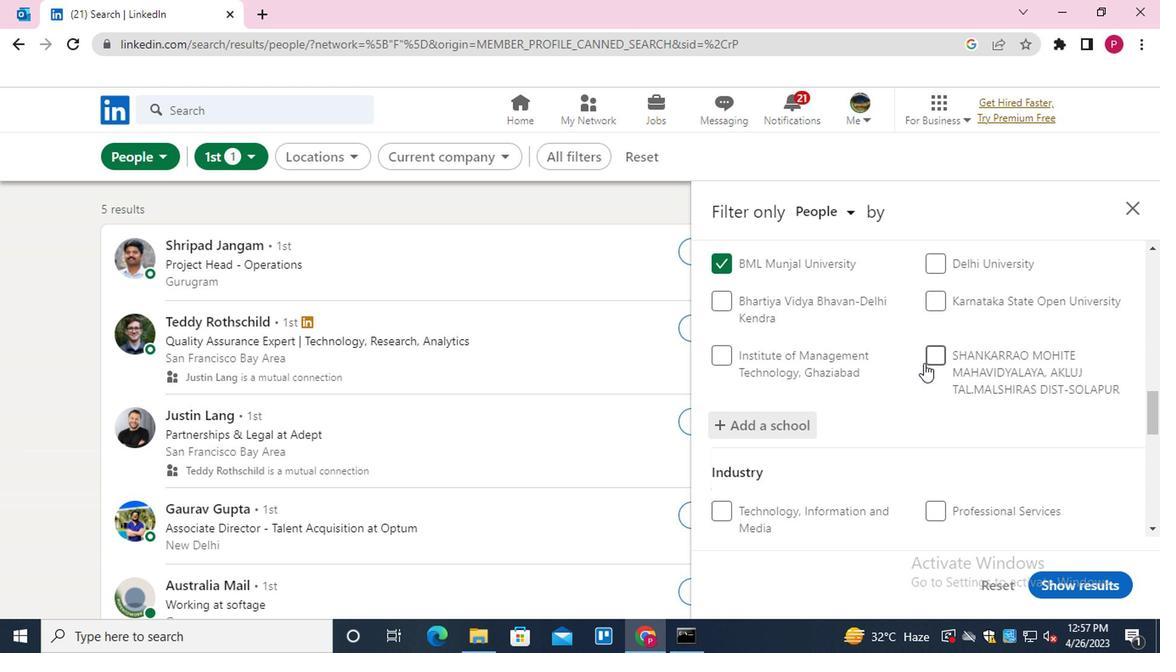 
Action: Mouse moved to (915, 370)
Screenshot: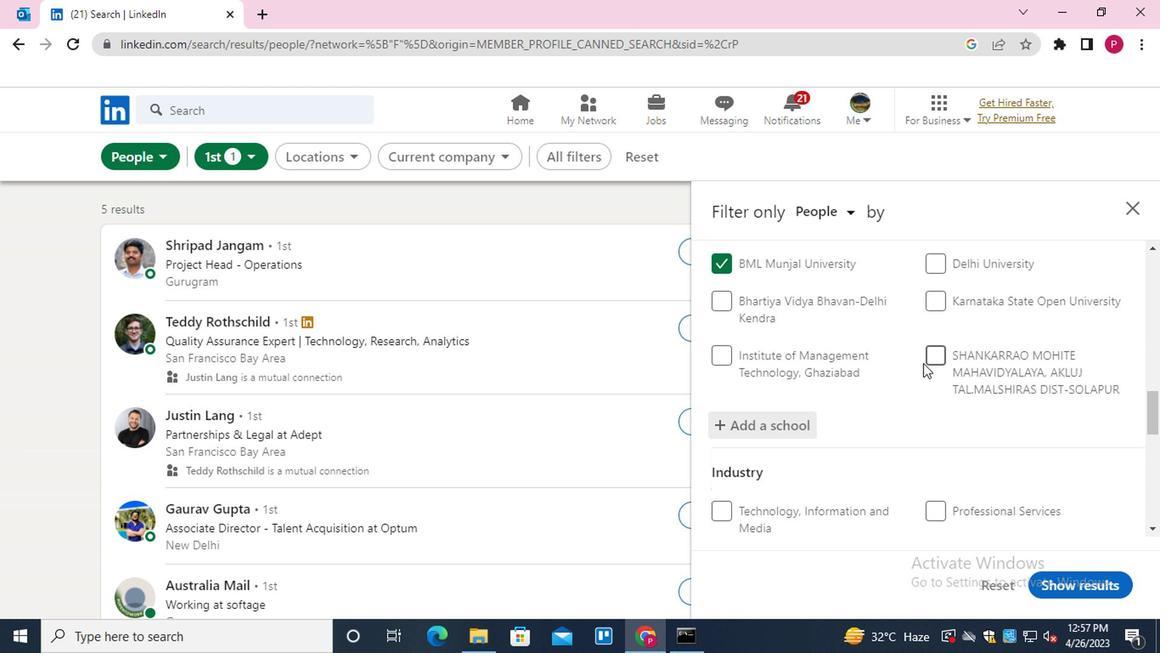 
Action: Mouse scrolled (915, 368) with delta (0, -1)
Screenshot: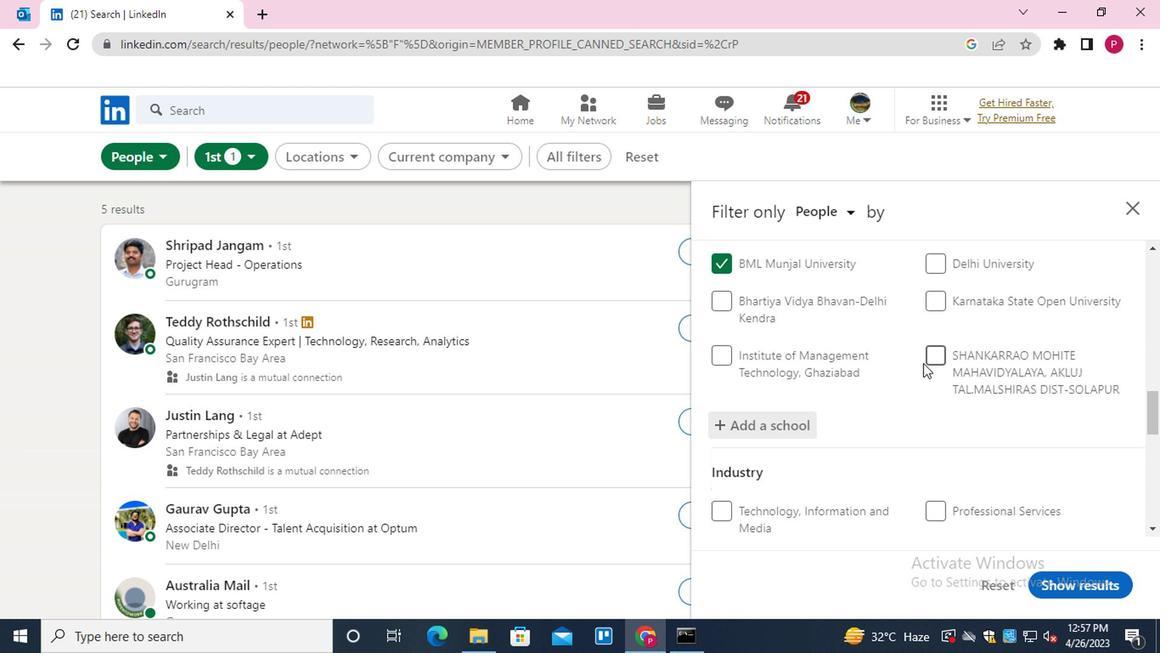 
Action: Mouse moved to (990, 371)
Screenshot: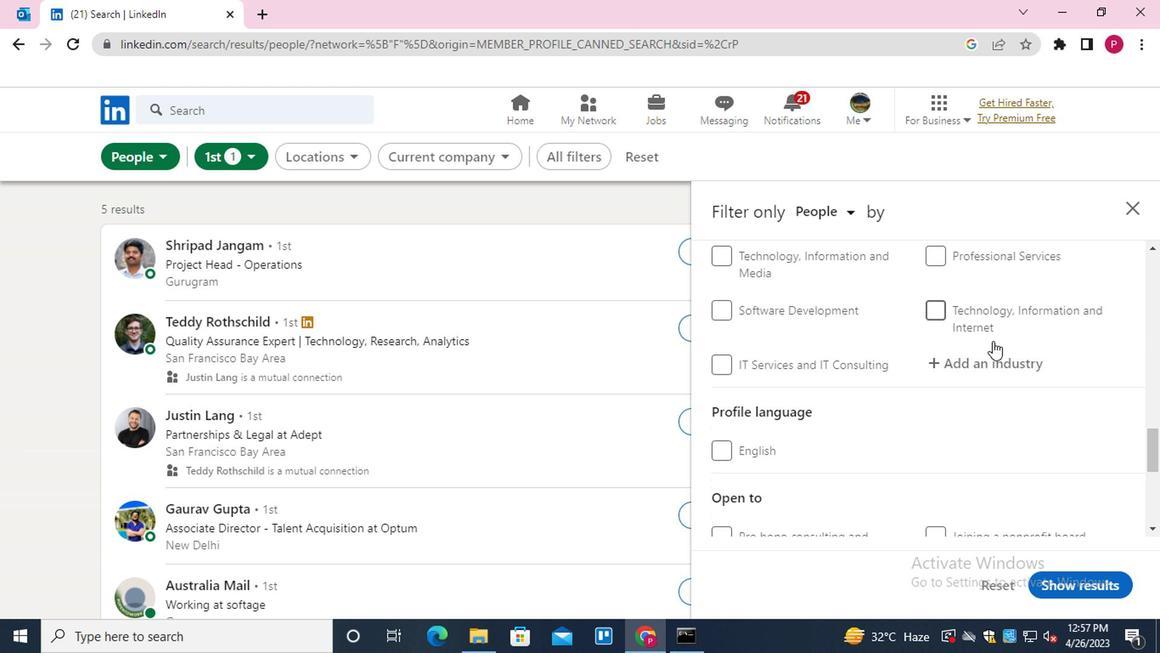
Action: Mouse pressed left at (990, 371)
Screenshot: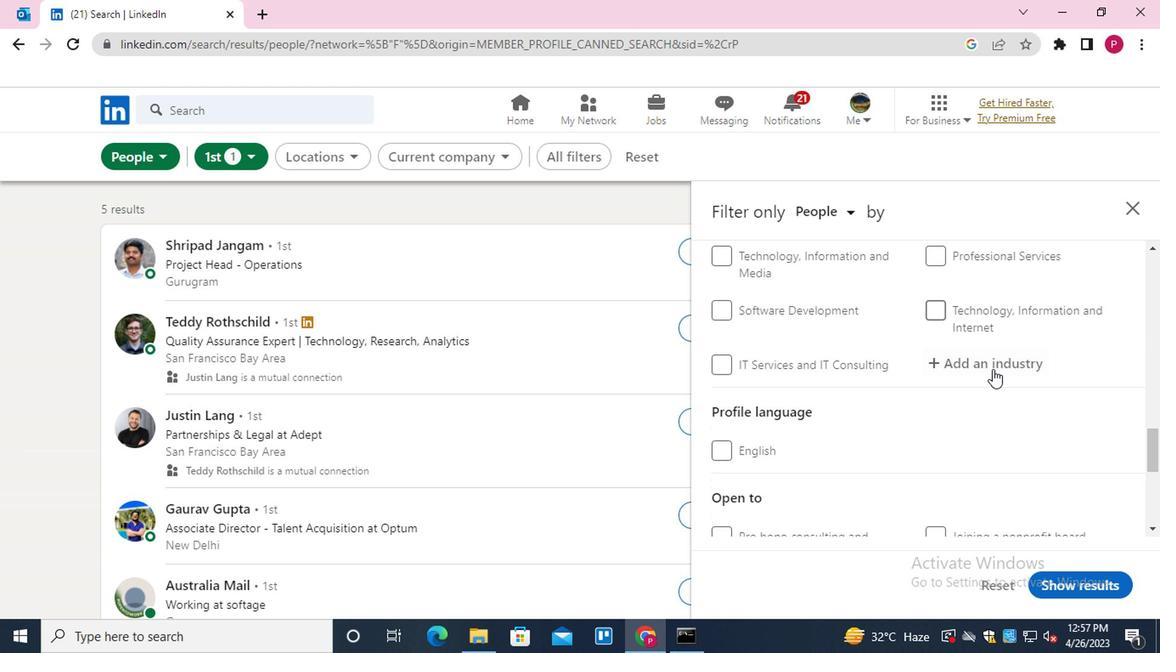 
Action: Key pressed <Key.shift><Key.shift><Key.shift><Key.shift><Key.shift><Key.shift><Key.shift><Key.shift><Key.shift>IT<Key.down><Key.down><Key.down><Key.down><Key.down><Key.down><Key.down><Key.down><Key.down><Key.down><Key.down><Key.up><Key.enter>
Screenshot: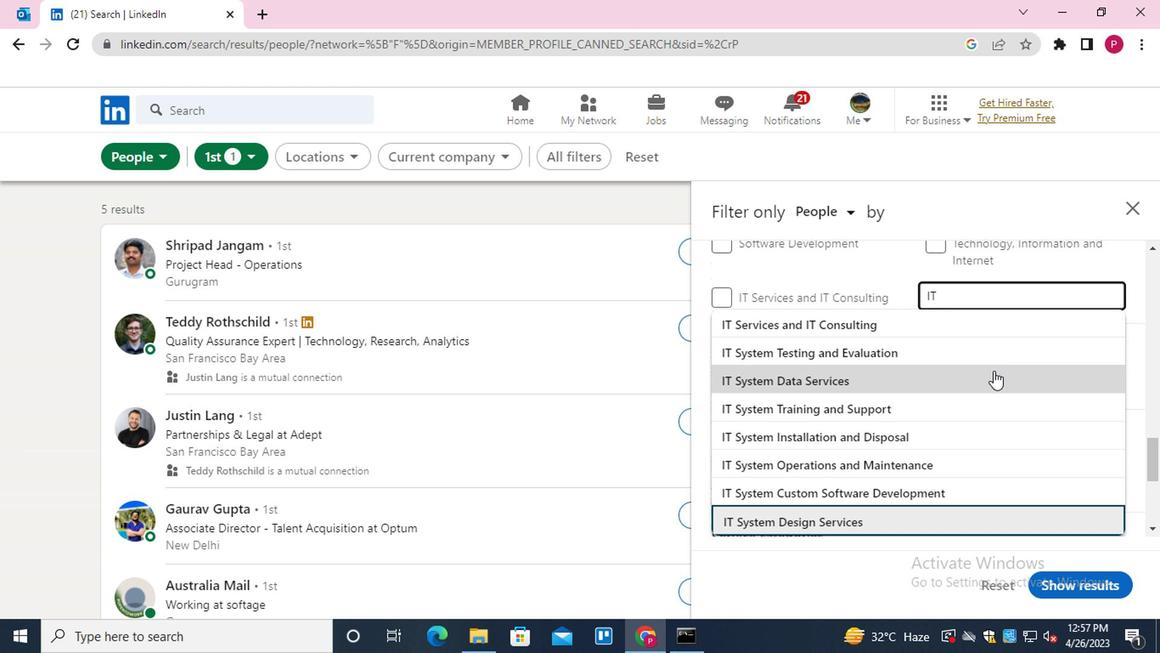 
Action: Mouse moved to (883, 366)
Screenshot: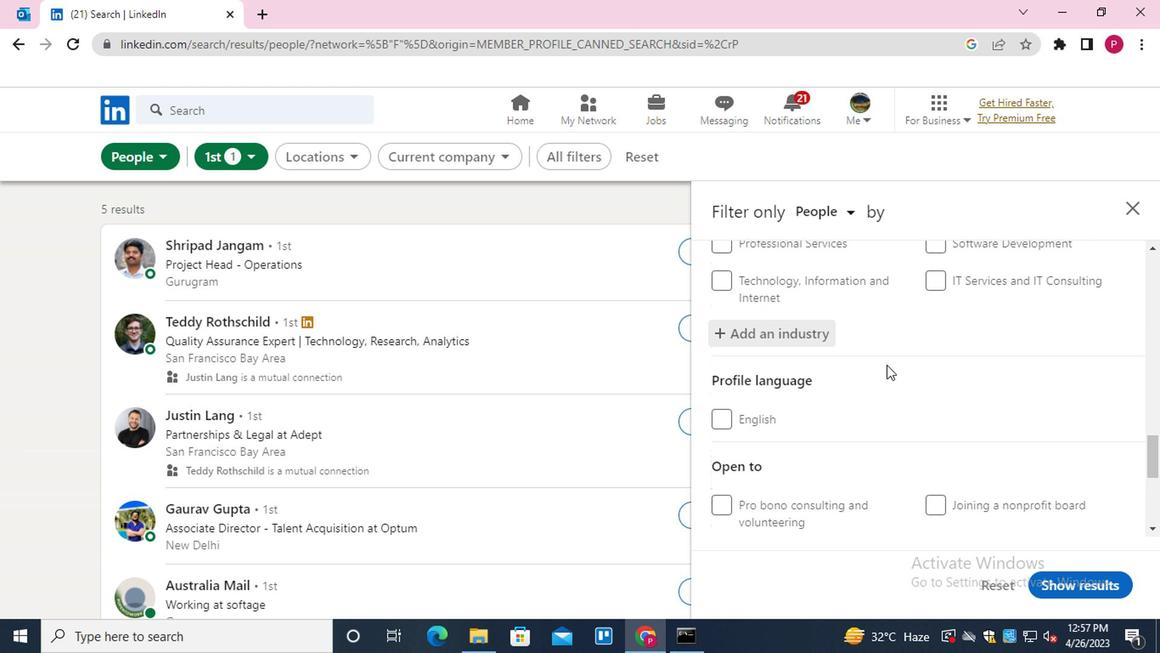 
Action: Mouse scrolled (883, 365) with delta (0, 0)
Screenshot: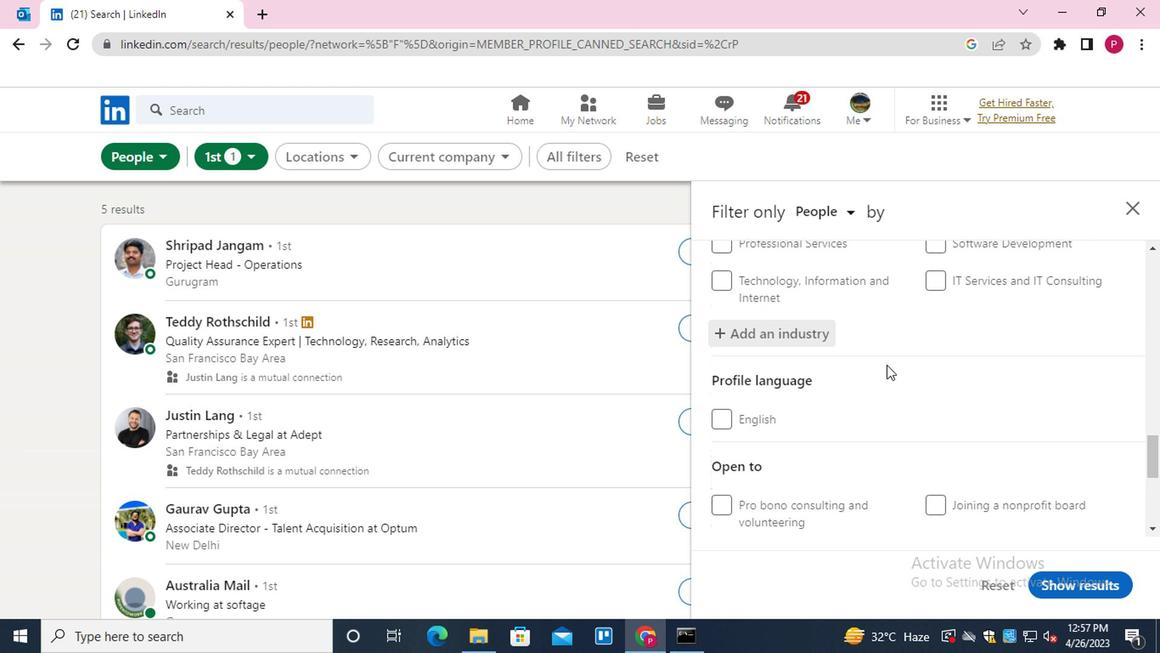 
Action: Mouse moved to (727, 336)
Screenshot: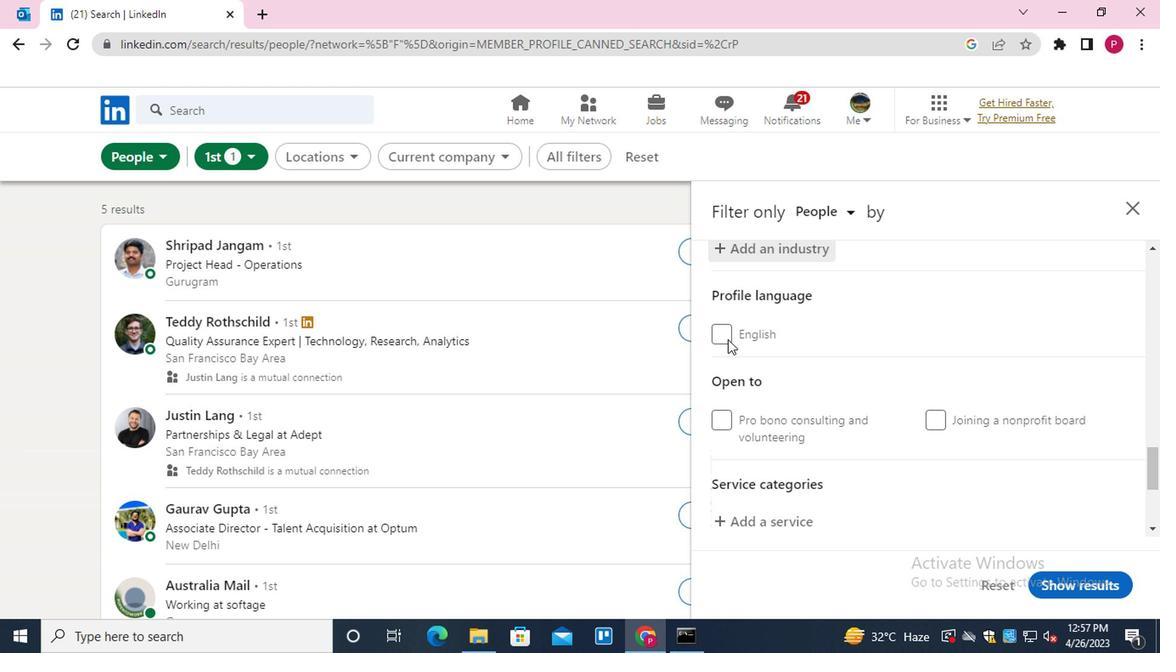 
Action: Mouse pressed left at (727, 336)
Screenshot: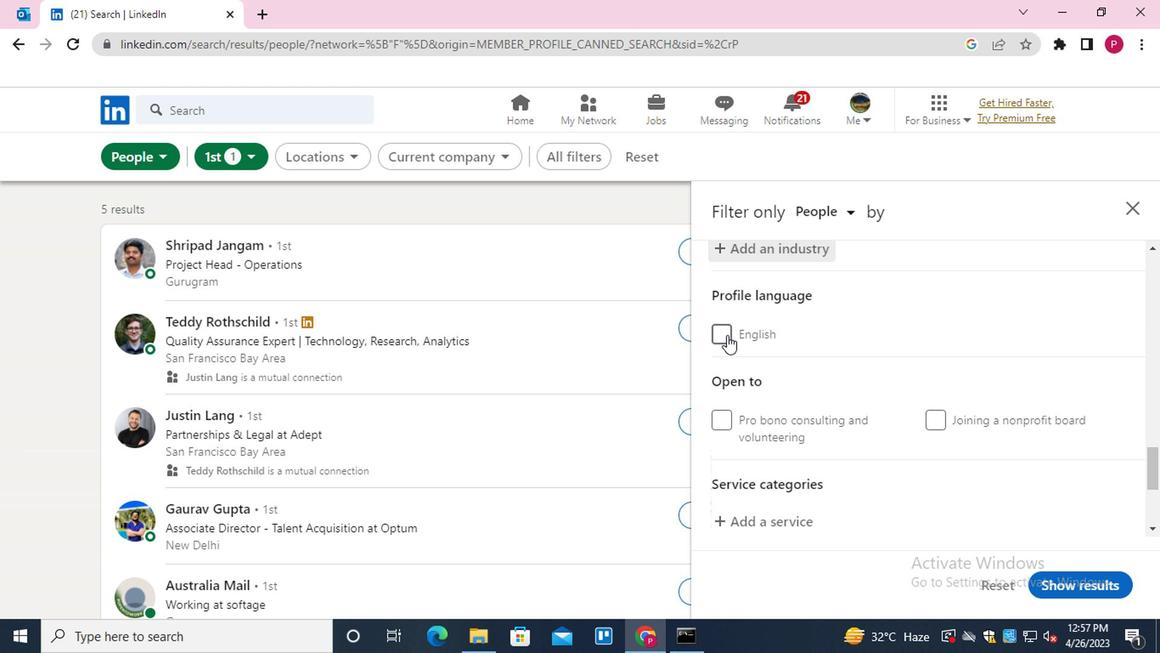 
Action: Mouse moved to (805, 322)
Screenshot: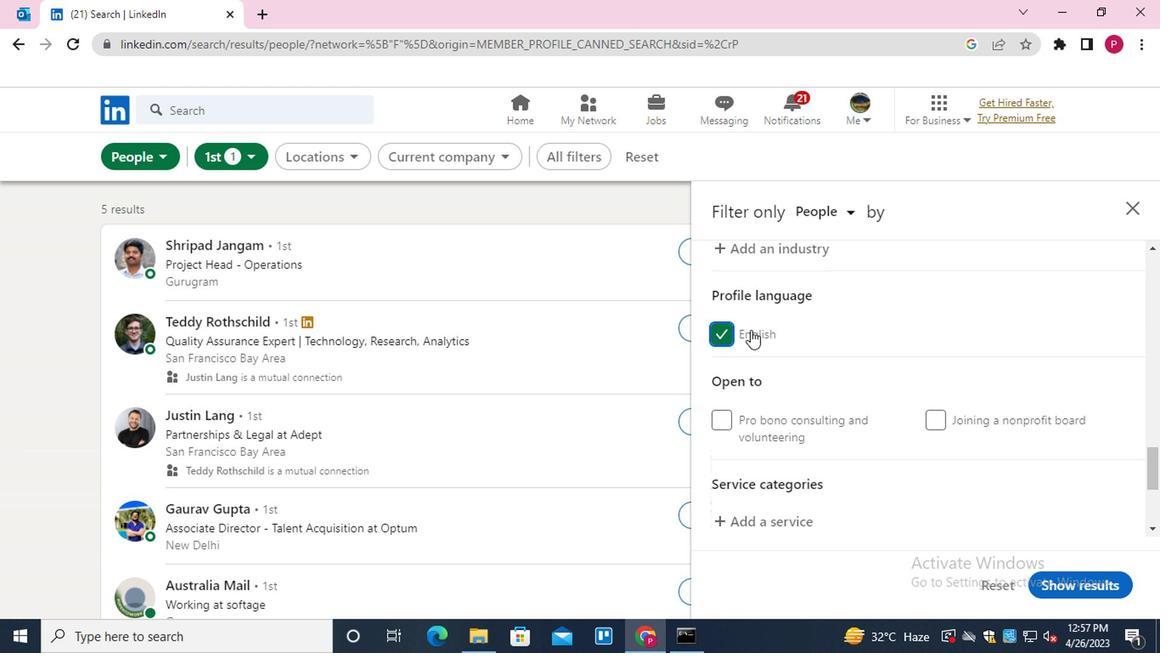 
Action: Mouse scrolled (805, 321) with delta (0, 0)
Screenshot: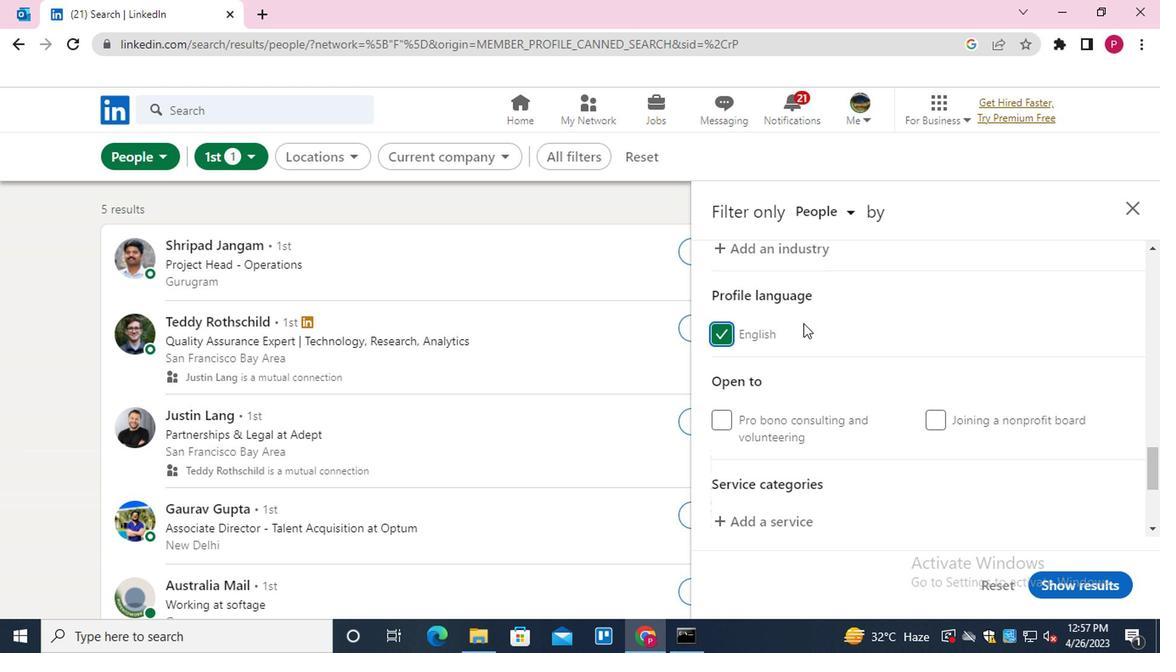 
Action: Mouse scrolled (805, 321) with delta (0, 0)
Screenshot: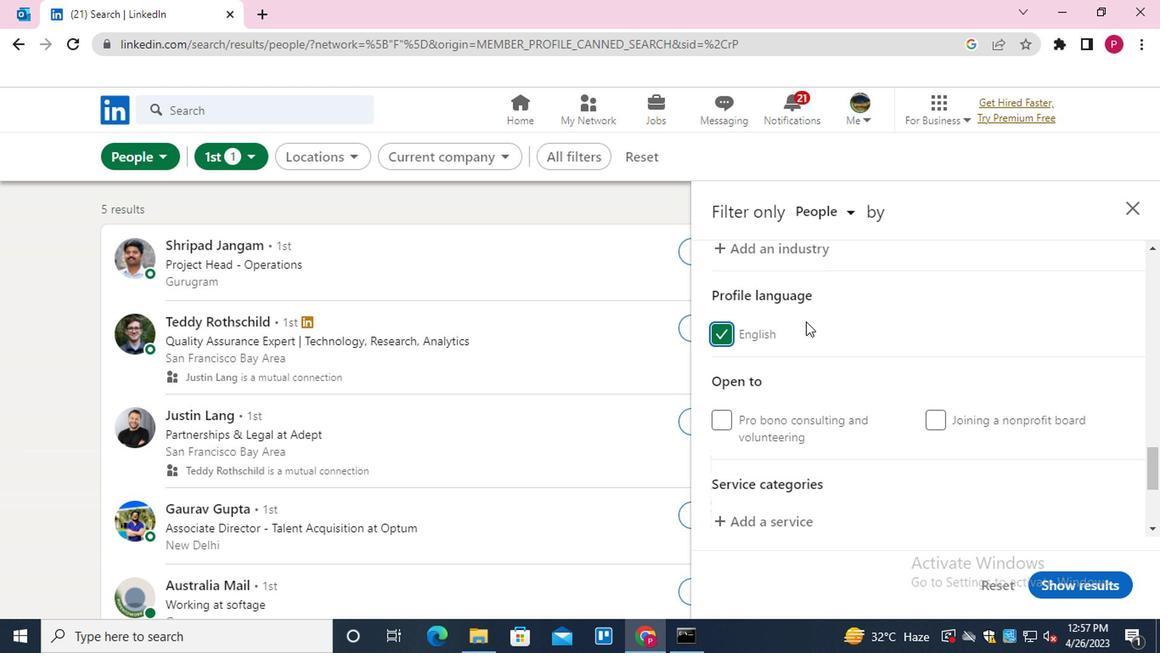 
Action: Mouse moved to (784, 342)
Screenshot: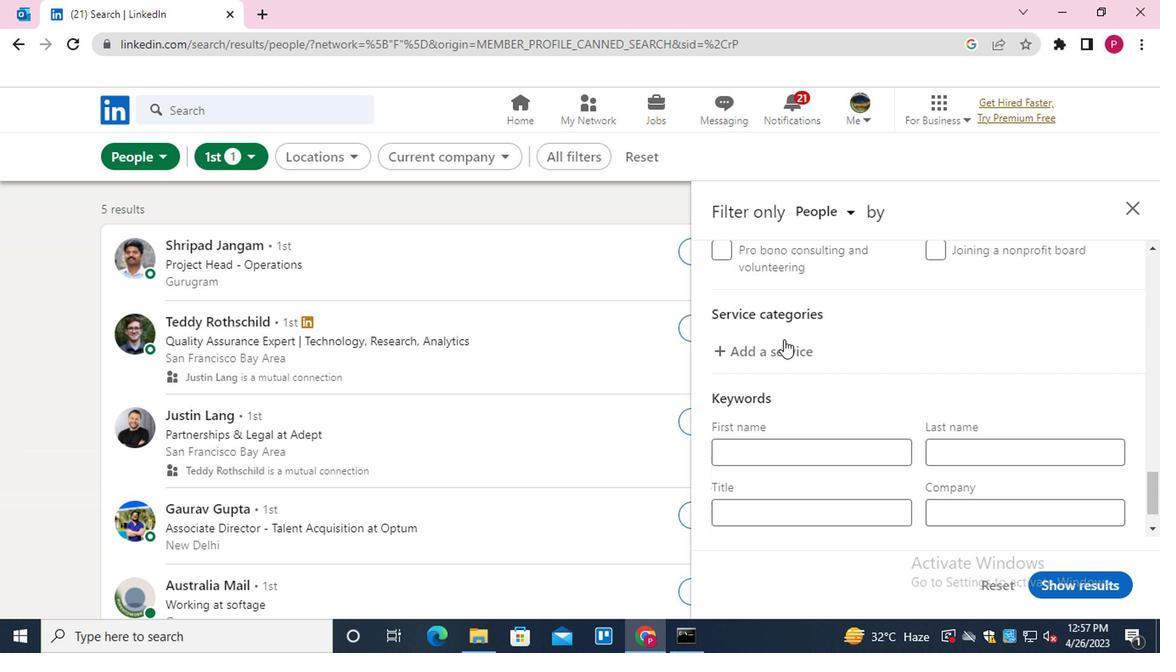 
Action: Mouse pressed left at (784, 342)
Screenshot: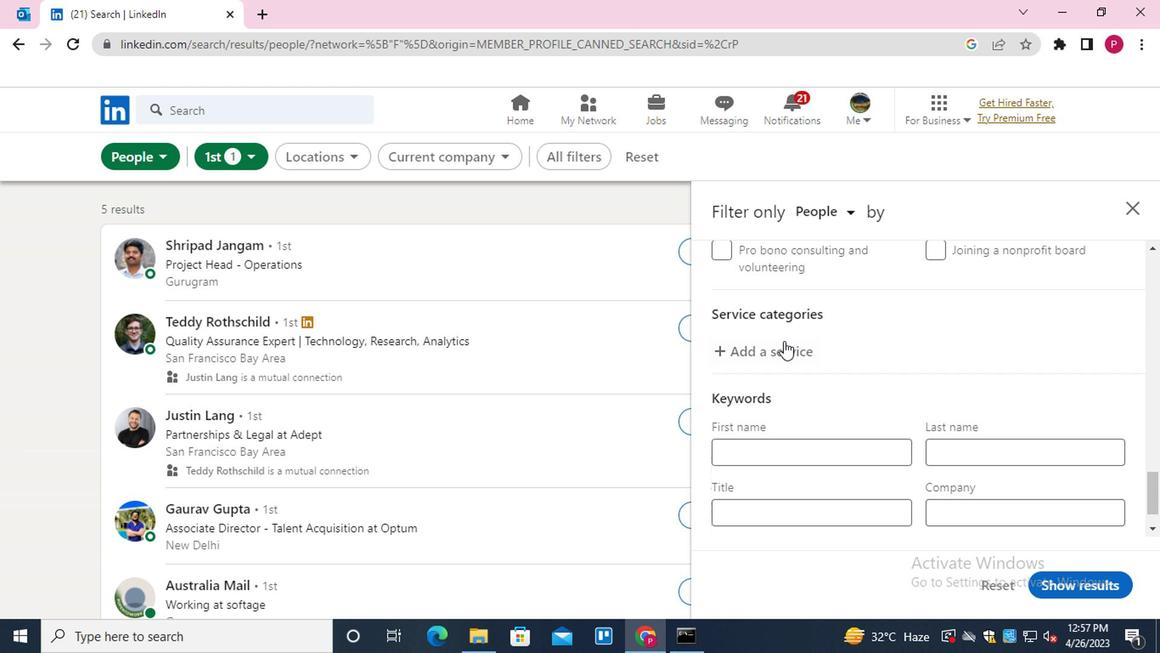 
Action: Key pressed <Key.shift>HOME<Key.down><Key.enter>
Screenshot: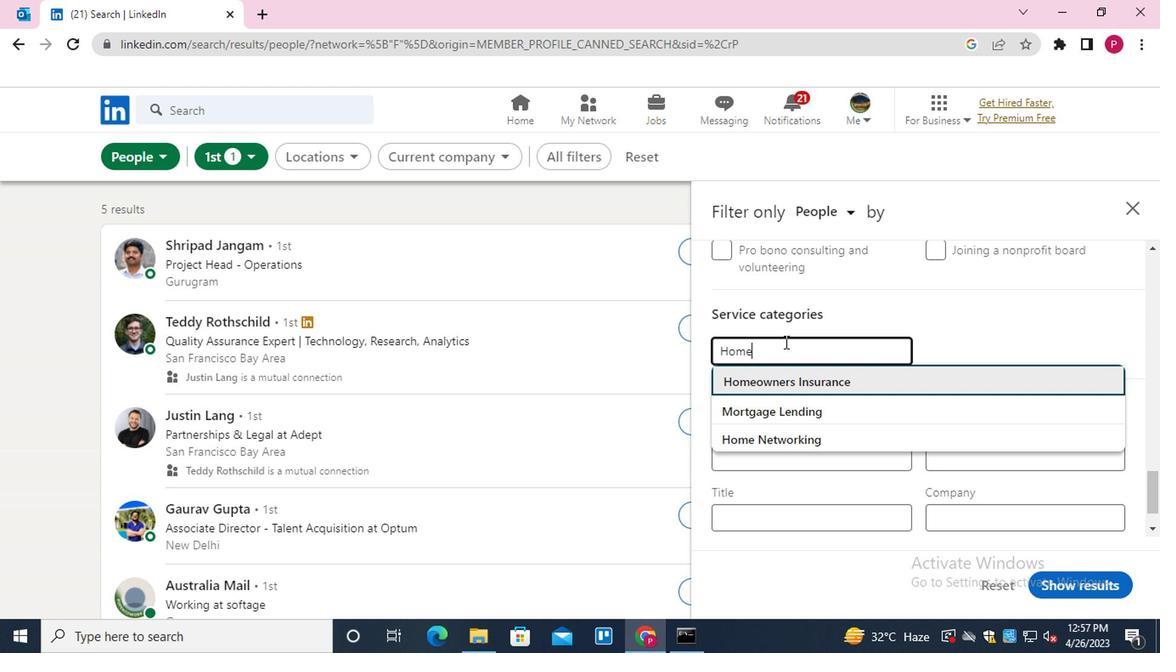 
Action: Mouse moved to (777, 357)
Screenshot: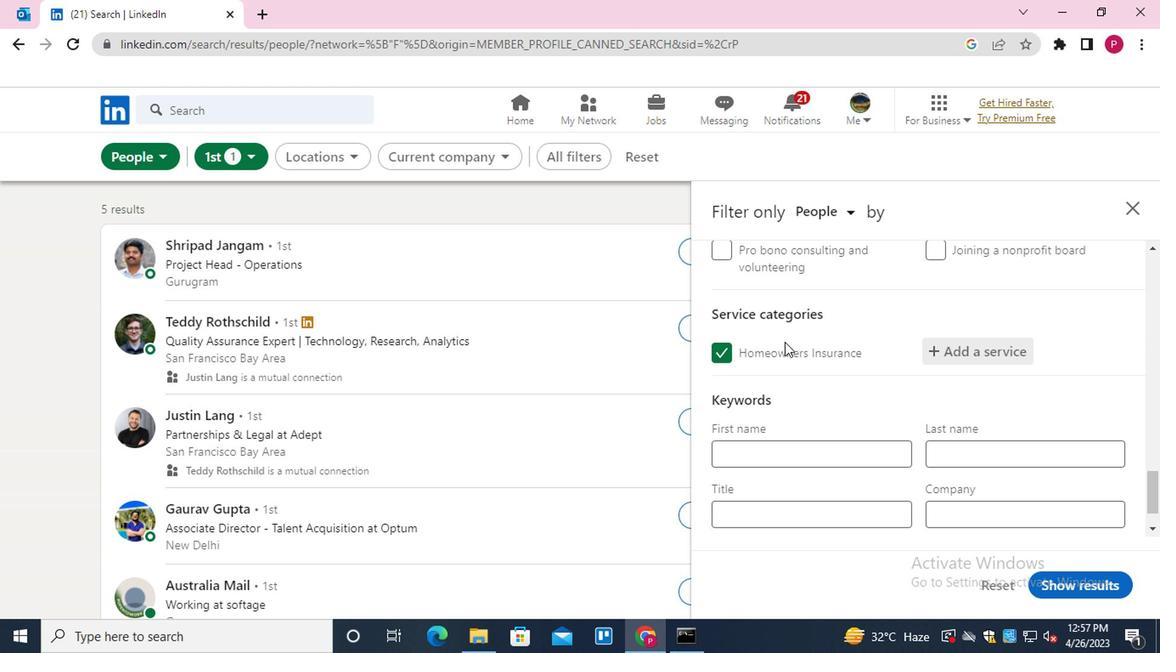 
Action: Mouse scrolled (777, 356) with delta (0, -1)
Screenshot: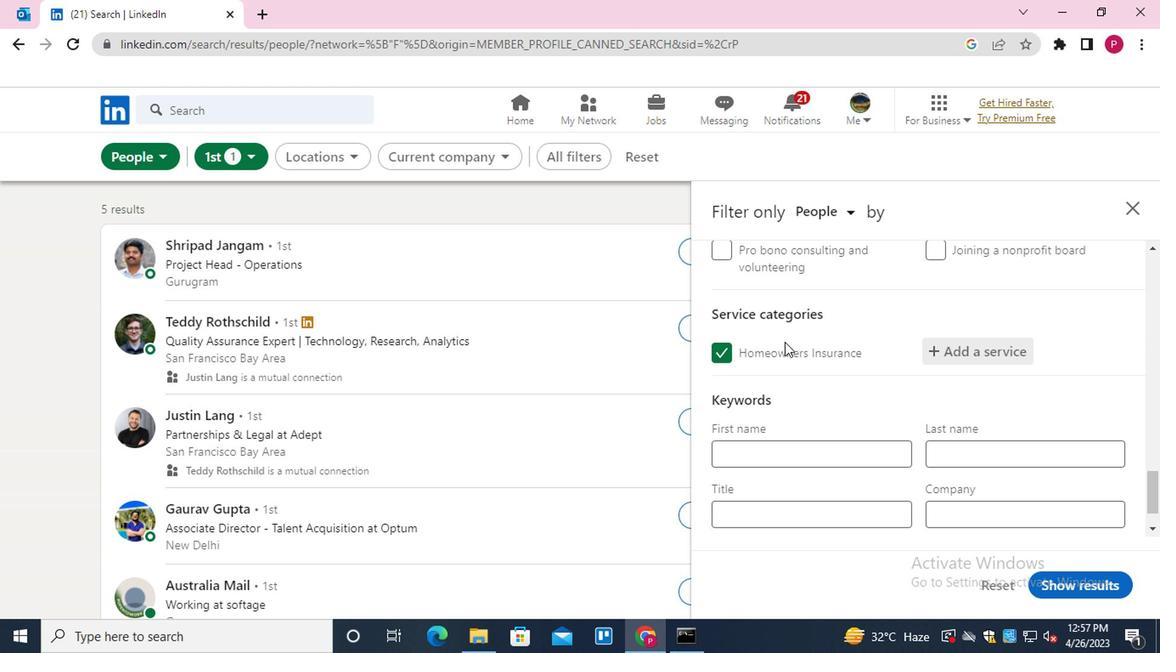 
Action: Mouse moved to (777, 357)
Screenshot: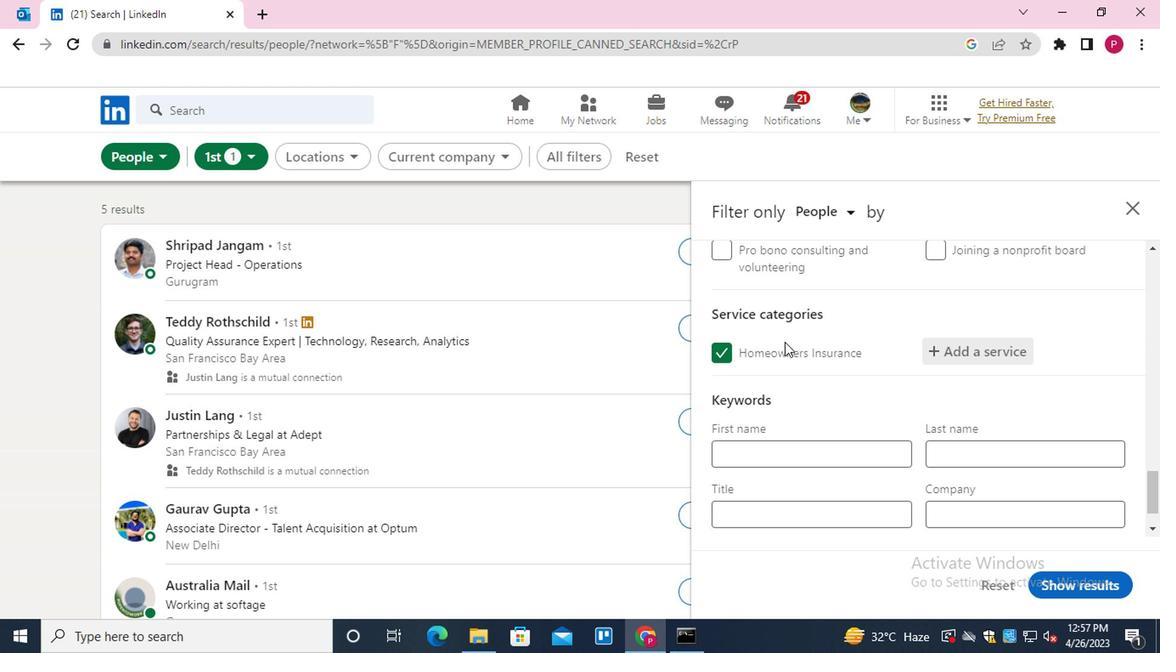 
Action: Mouse scrolled (777, 357) with delta (0, 0)
Screenshot: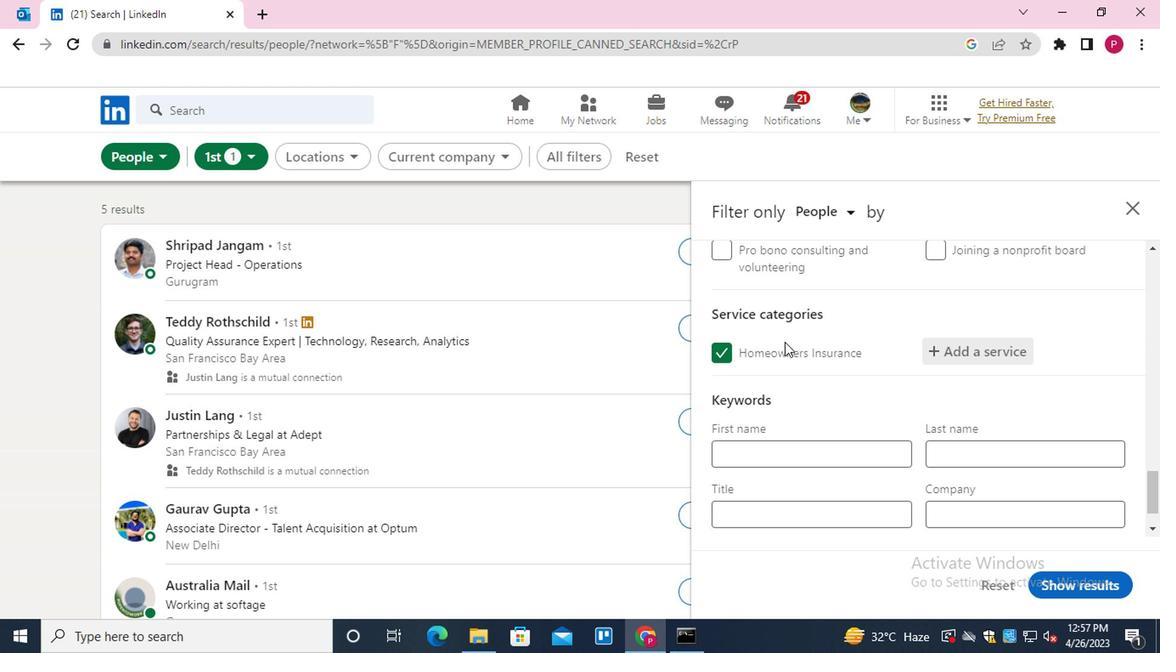 
Action: Mouse moved to (777, 362)
Screenshot: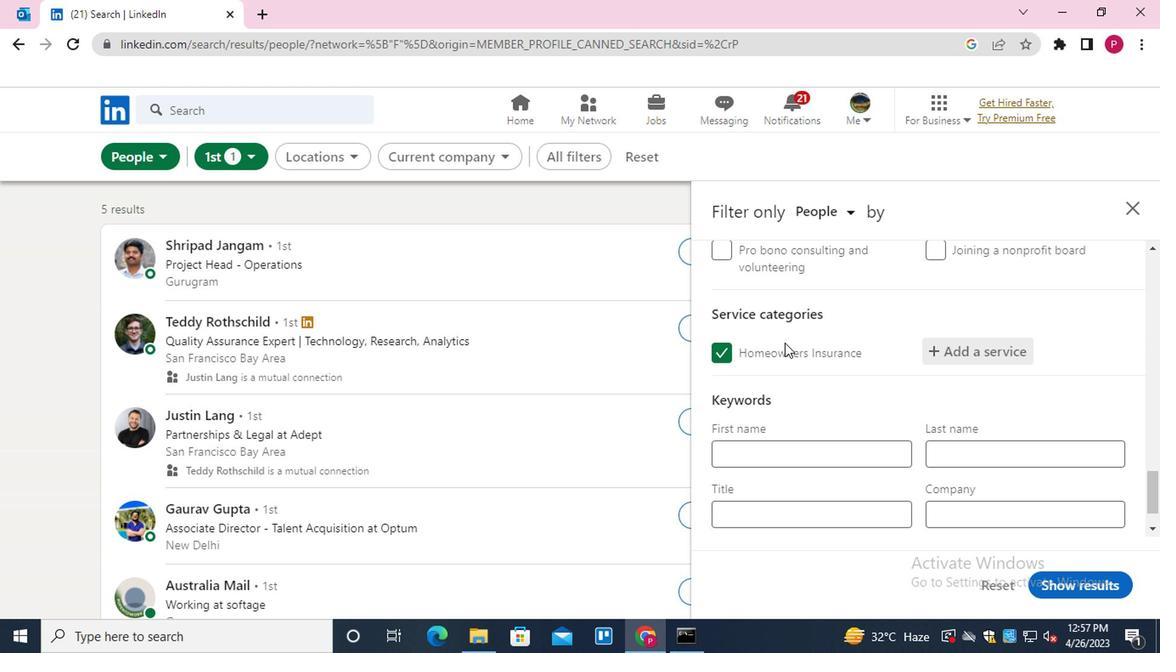 
Action: Mouse scrolled (777, 361) with delta (0, 0)
Screenshot: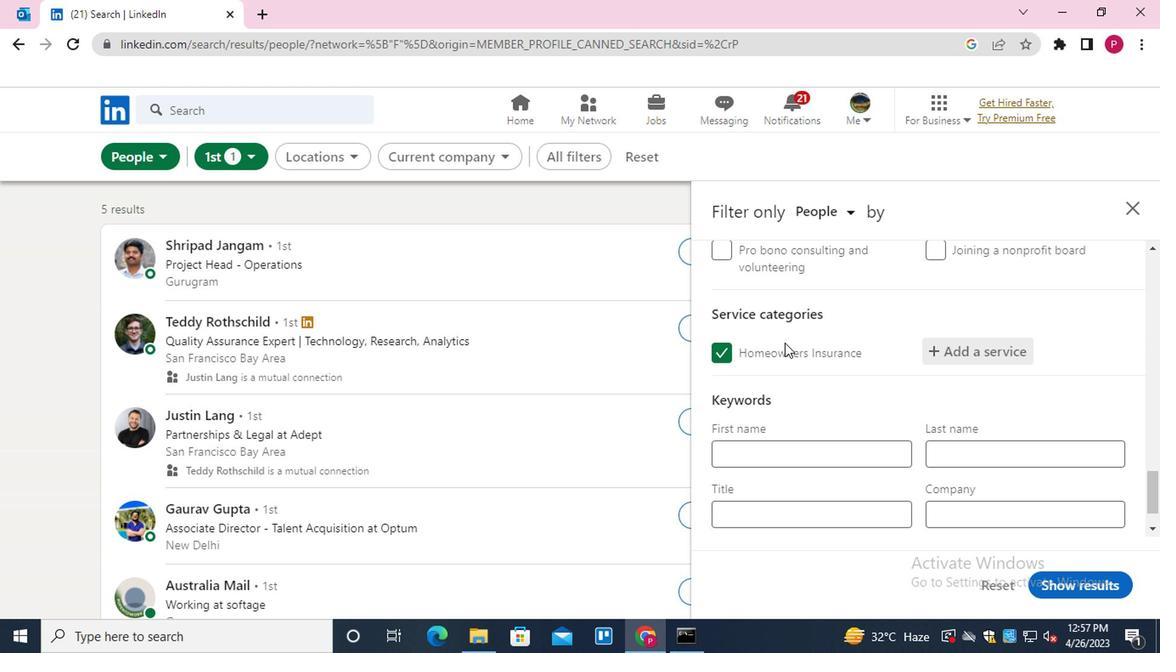 
Action: Mouse moved to (806, 440)
Screenshot: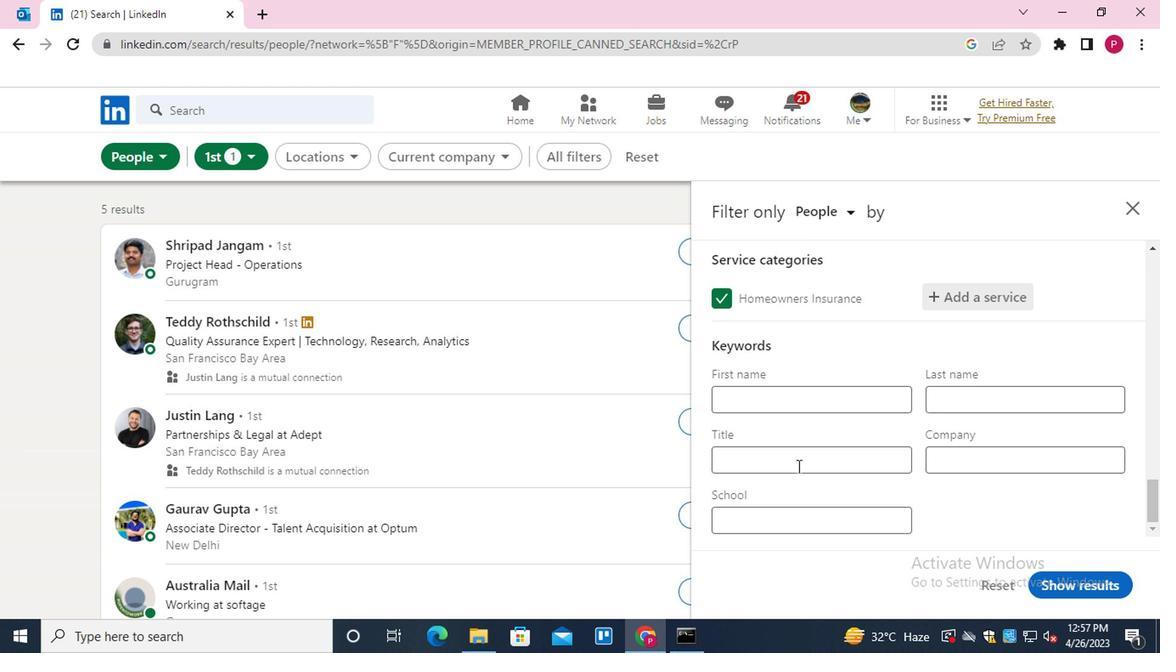 
Action: Mouse pressed left at (806, 440)
Screenshot: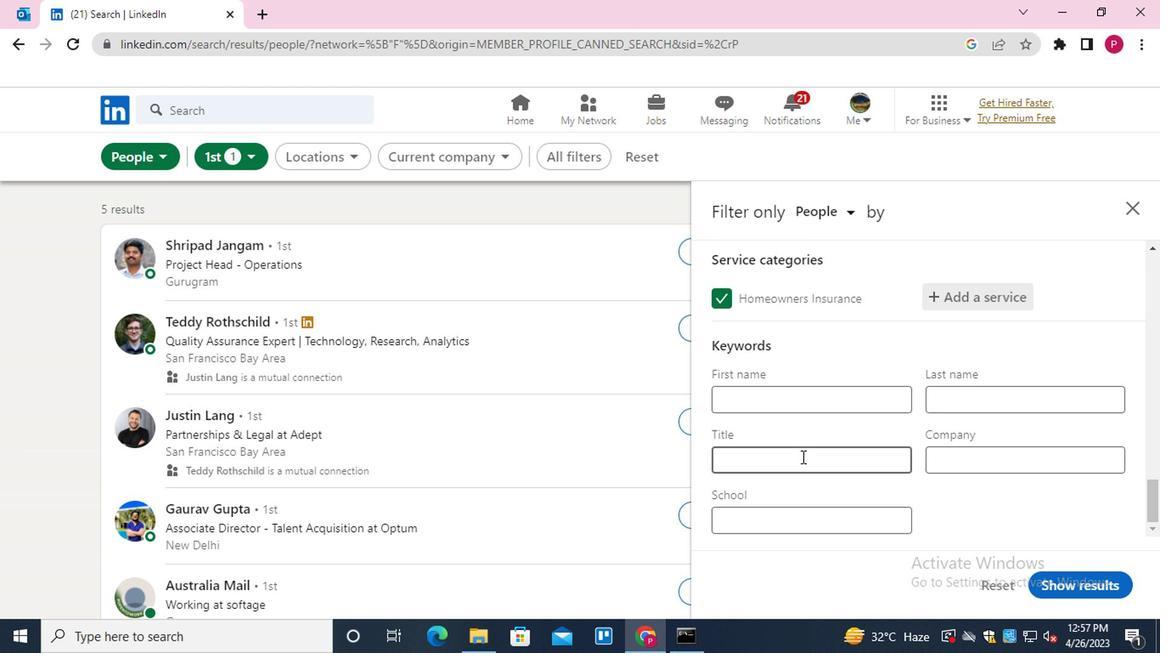 
Action: Mouse moved to (807, 454)
Screenshot: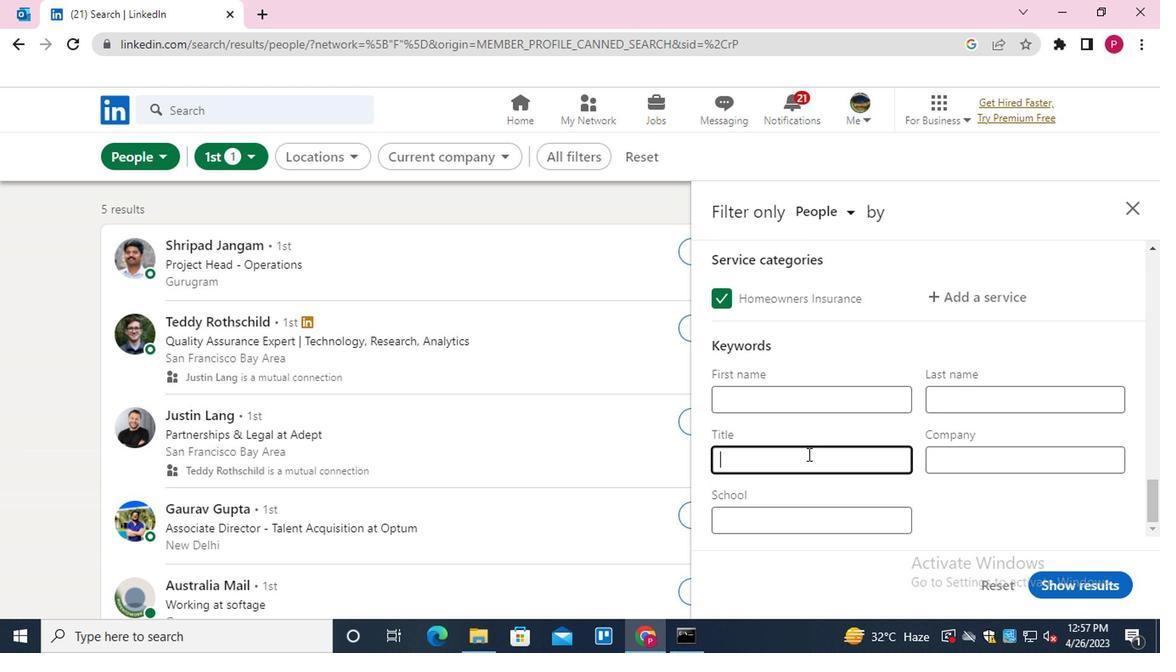 
Action: Key pressed <Key.shift>MASSAGE<Key.space><Key.shift>THEREPA<Key.backspace><Key.backspace><Key.backspace>APY
Screenshot: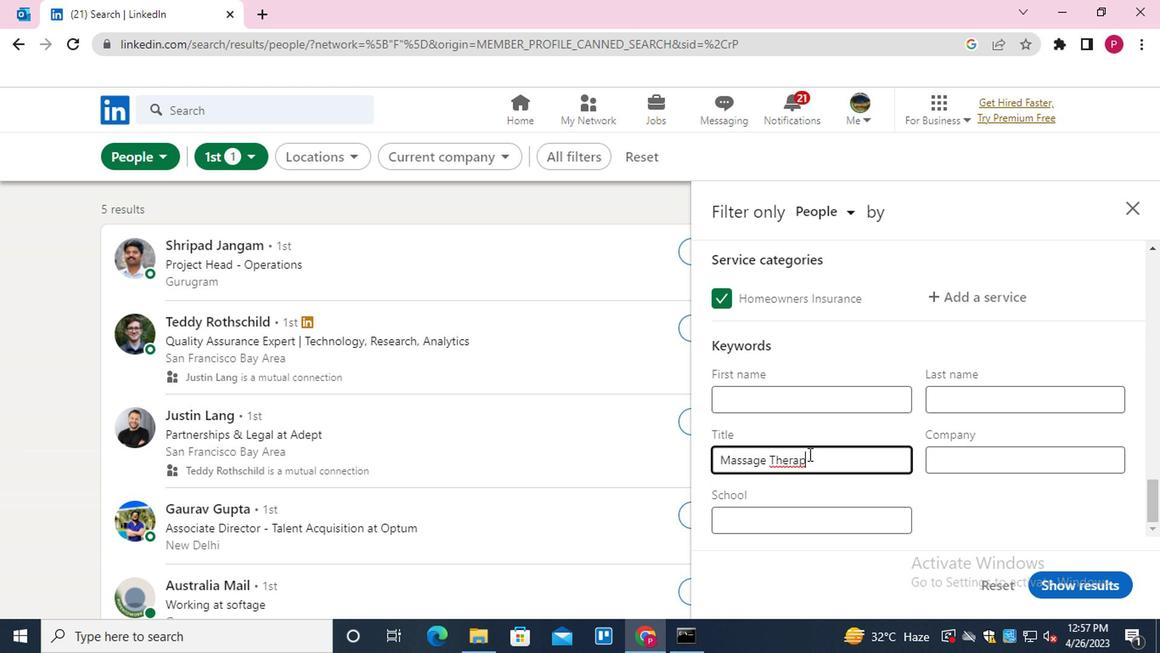 
Action: Mouse moved to (1069, 570)
Screenshot: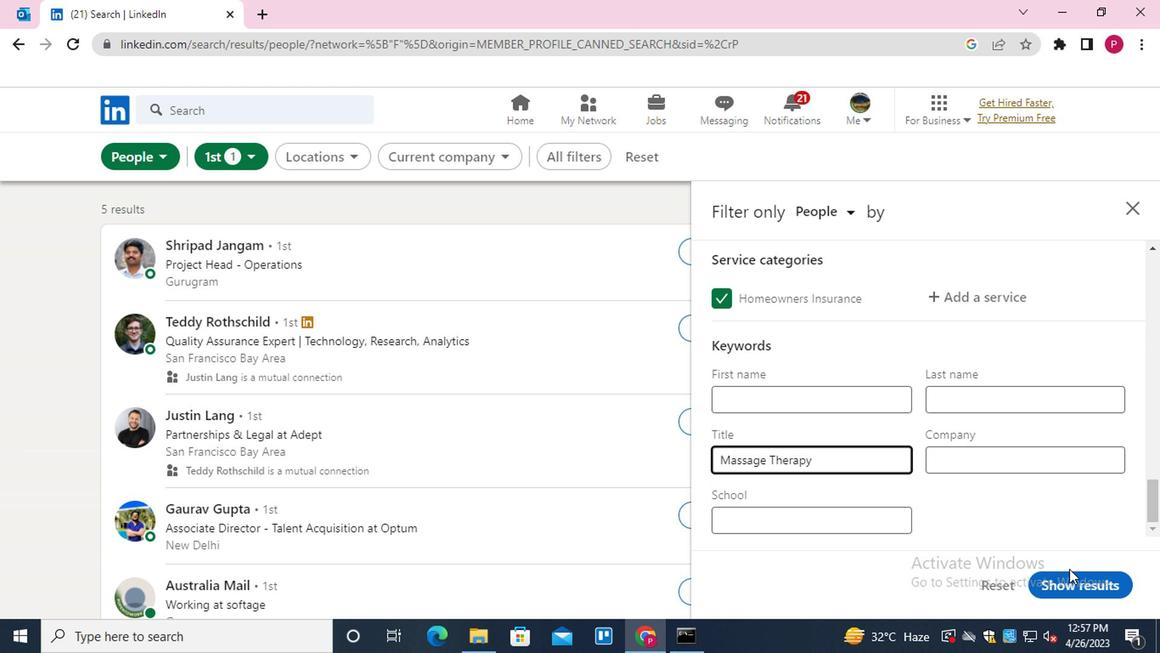 
Action: Mouse pressed left at (1069, 570)
Screenshot: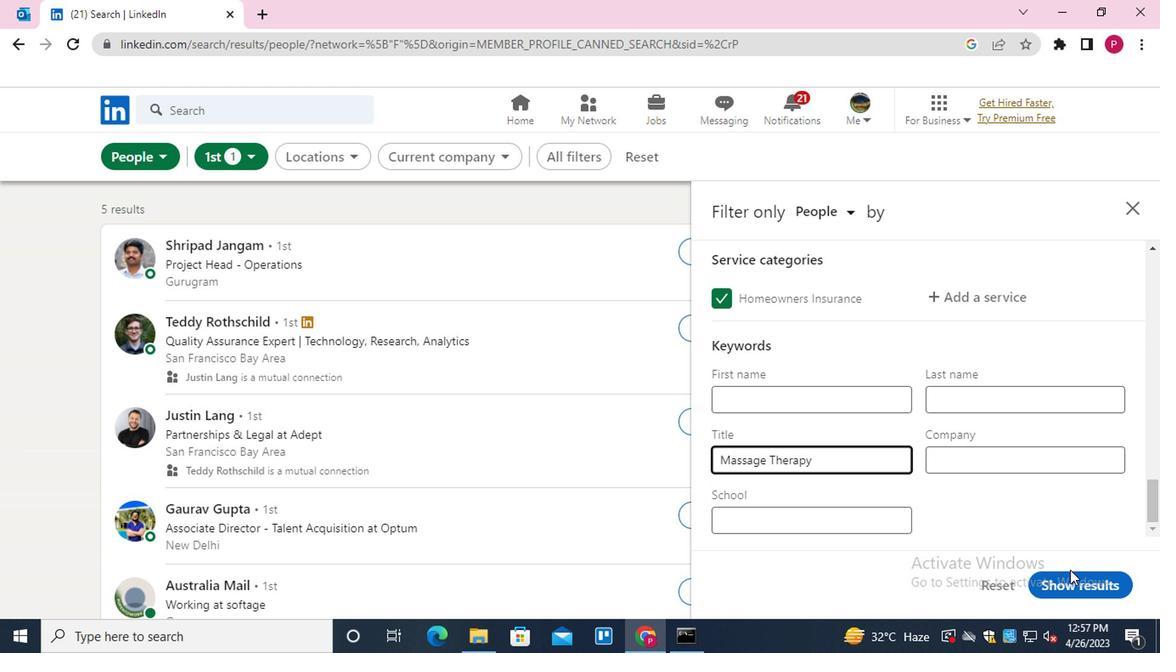 
Action: Mouse moved to (1070, 587)
Screenshot: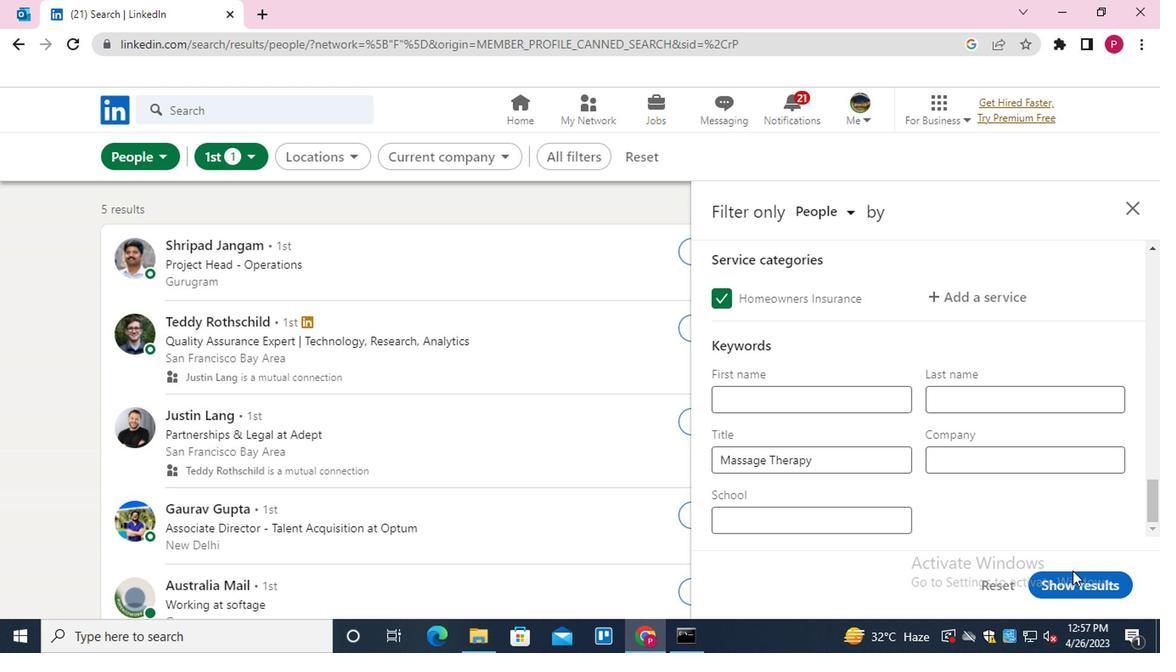 
Action: Mouse pressed left at (1070, 587)
Screenshot: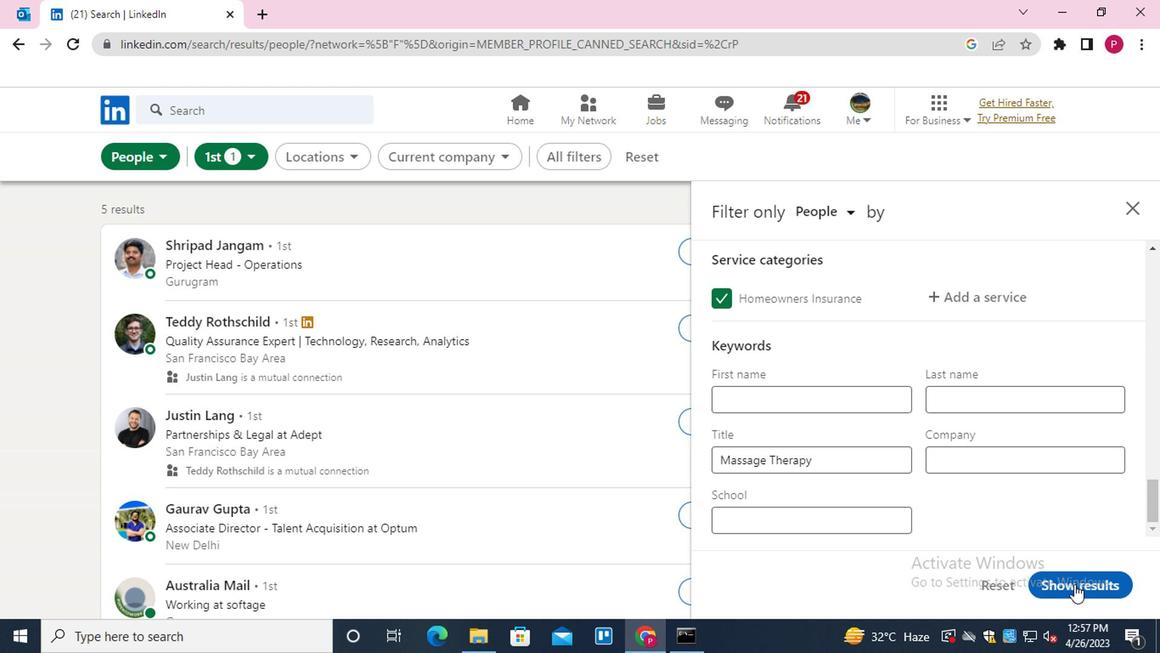 
Action: Mouse moved to (404, 315)
Screenshot: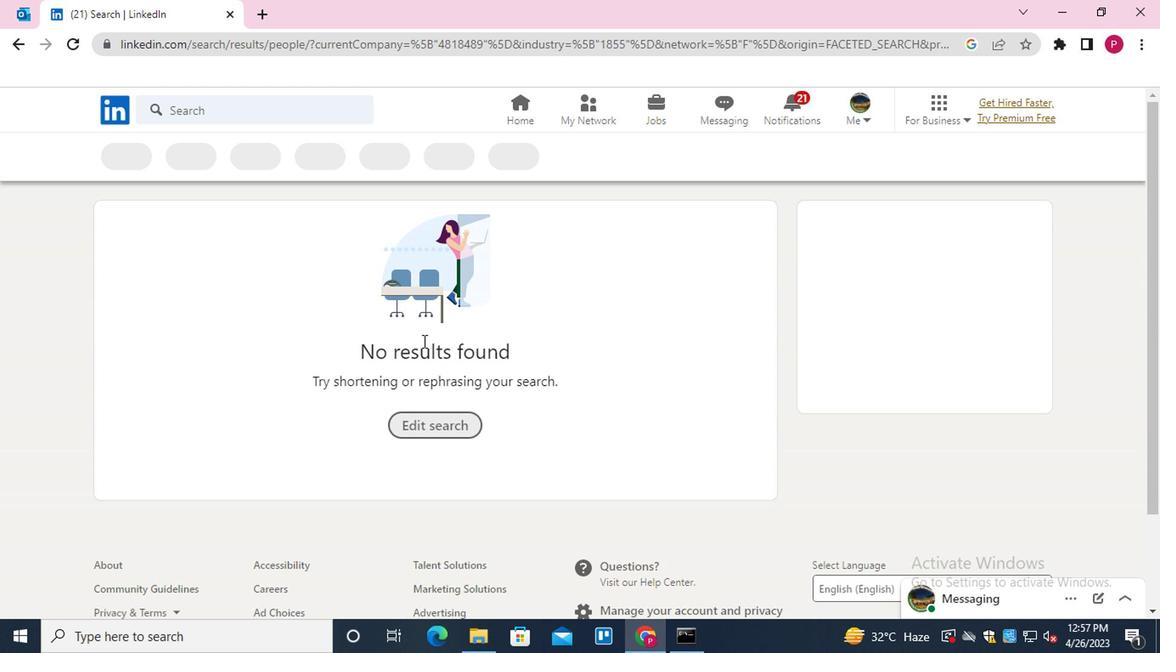 
